 Task: Look for space in Park Ridge, United States from 12th August, 2023 to 16th August, 2023 for 8 adults in price range Rs.10000 to Rs.16000. Place can be private room with 8 bedrooms having 8 beds and 8 bathrooms. Property type can be house, flat, guest house, hotel. Amenities needed are: wifi, TV, free parkinig on premises, gym, breakfast. Booking option can be shelf check-in. Required host language is English.
Action: Mouse moved to (443, 102)
Screenshot: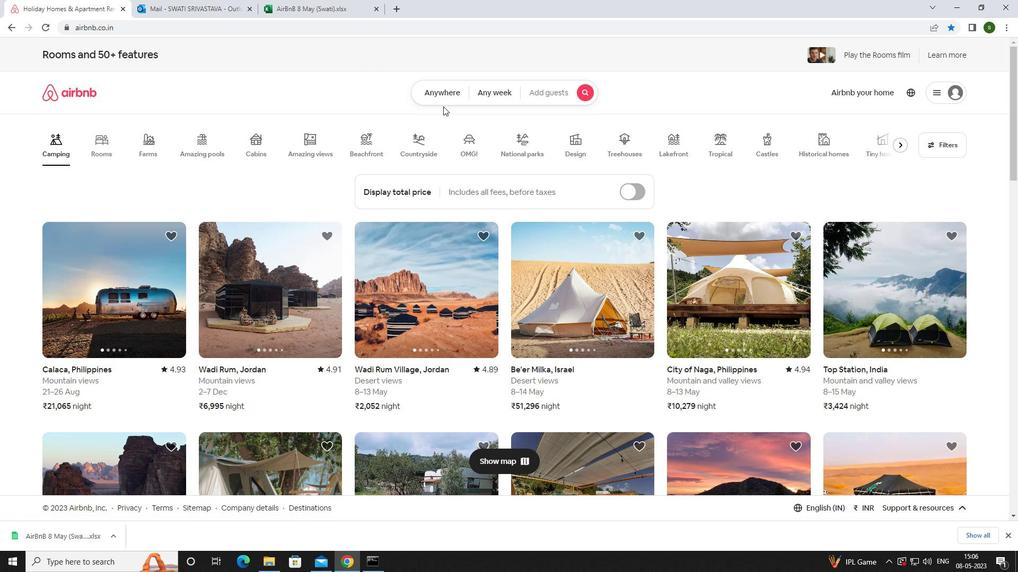 
Action: Mouse pressed left at (443, 102)
Screenshot: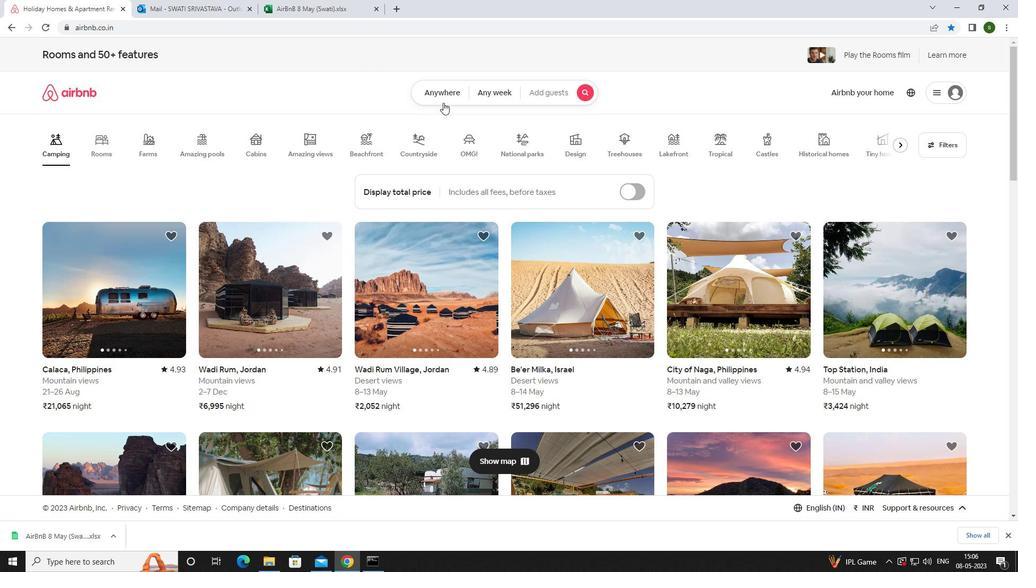
Action: Mouse moved to (373, 131)
Screenshot: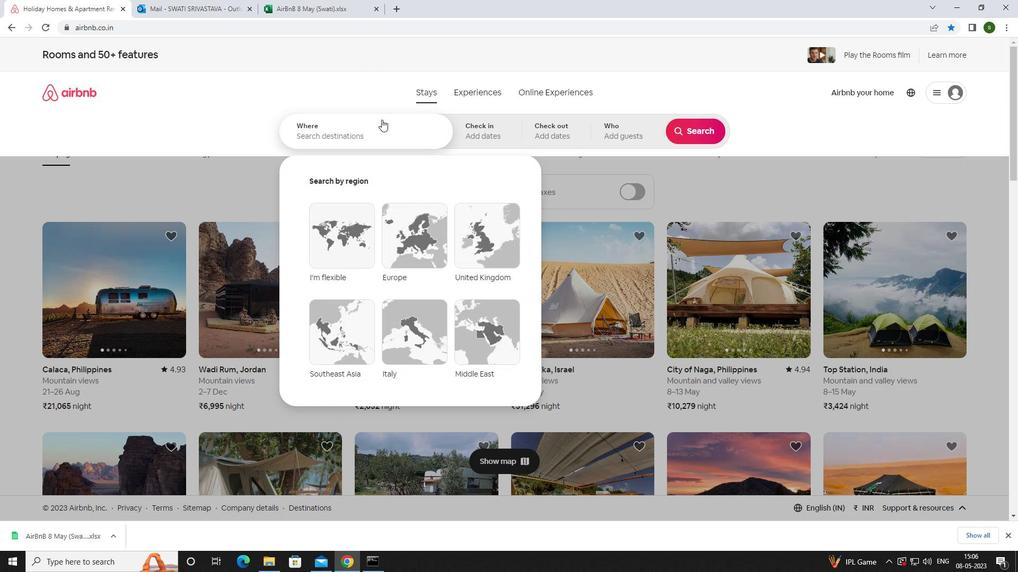 
Action: Mouse pressed left at (373, 131)
Screenshot: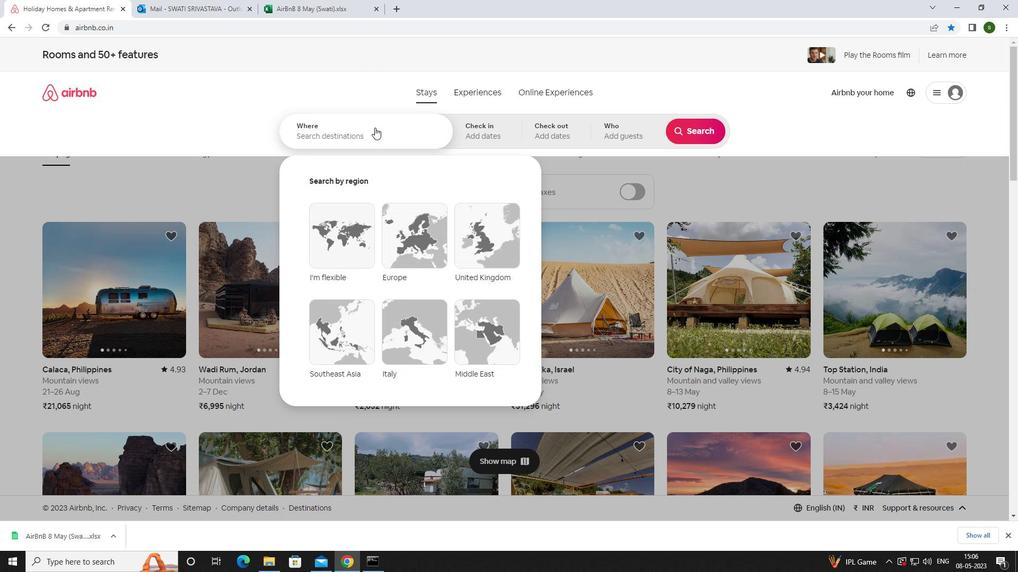 
Action: Key pressed <Key.caps_lock>p<Key.caps_lock>ark<Key.space><Key.caps_lock>r<Key.caps_lock>idge,<Key.space><Key.caps_lock>u<Key.caps_lock>nited<Key.space><Key.caps_lock>s<Key.caps_lock>tates<Key.enter>
Screenshot: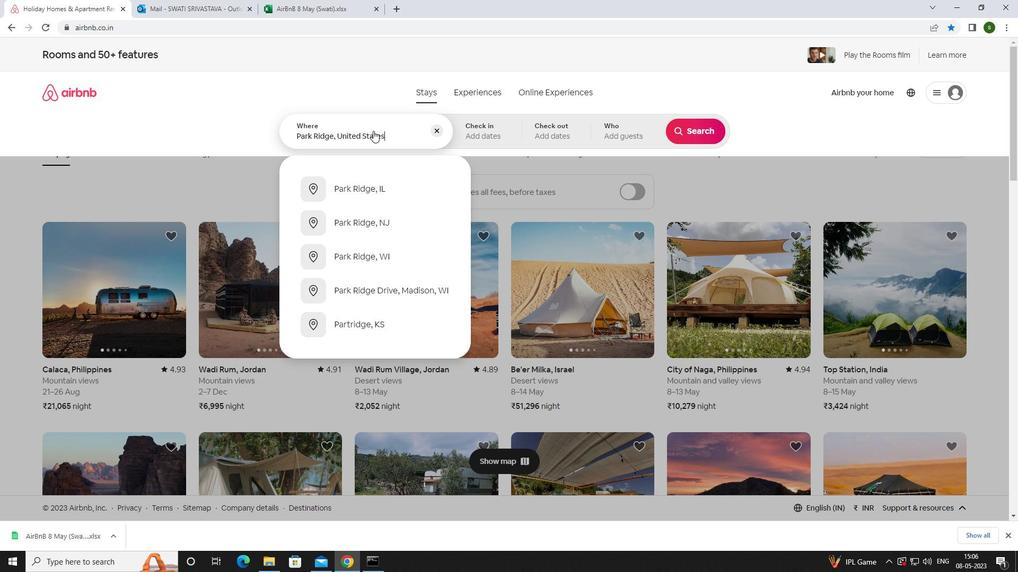 
Action: Mouse moved to (684, 214)
Screenshot: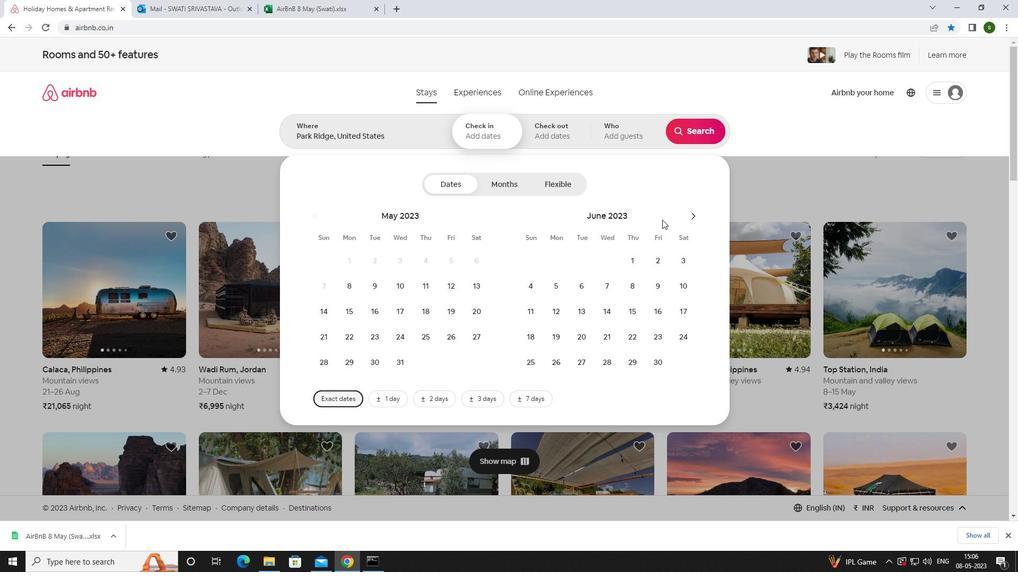 
Action: Mouse pressed left at (684, 214)
Screenshot: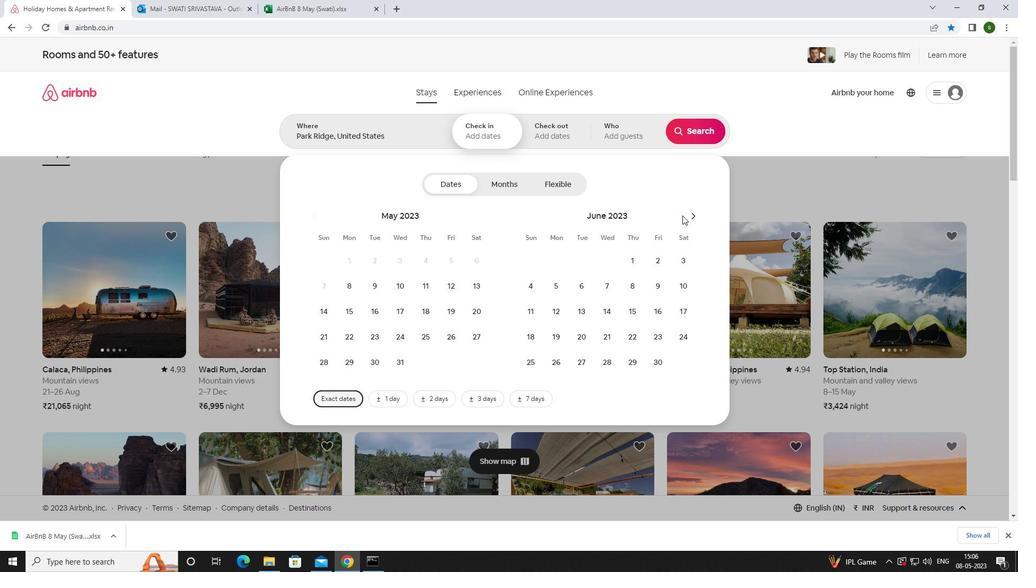 
Action: Mouse moved to (694, 212)
Screenshot: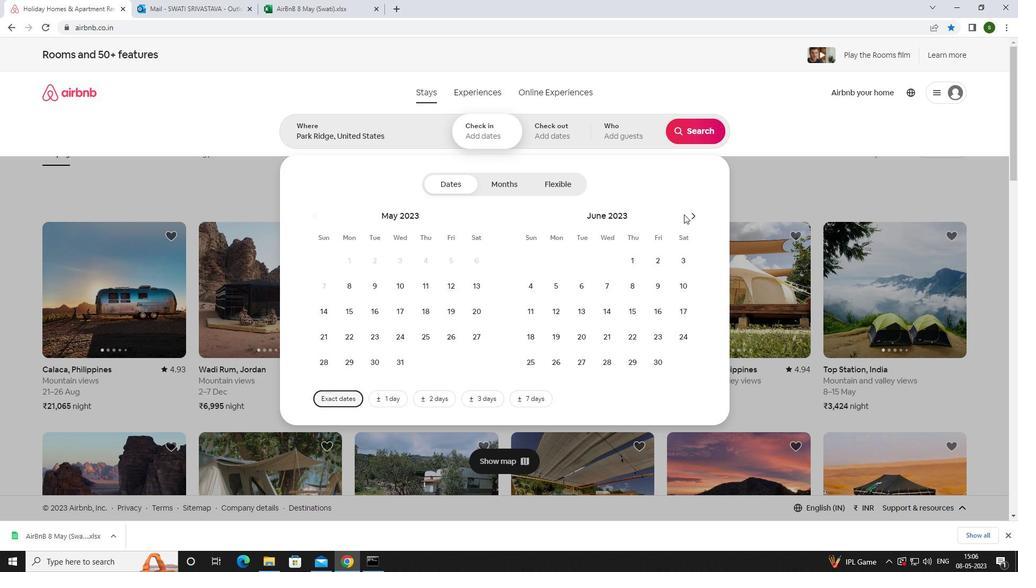 
Action: Mouse pressed left at (694, 212)
Screenshot: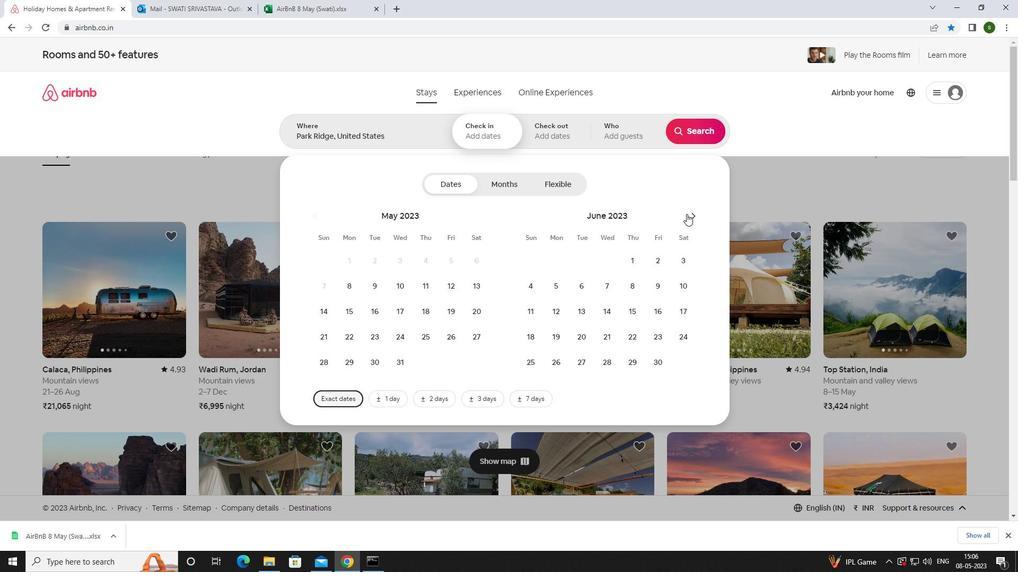 
Action: Mouse pressed left at (694, 212)
Screenshot: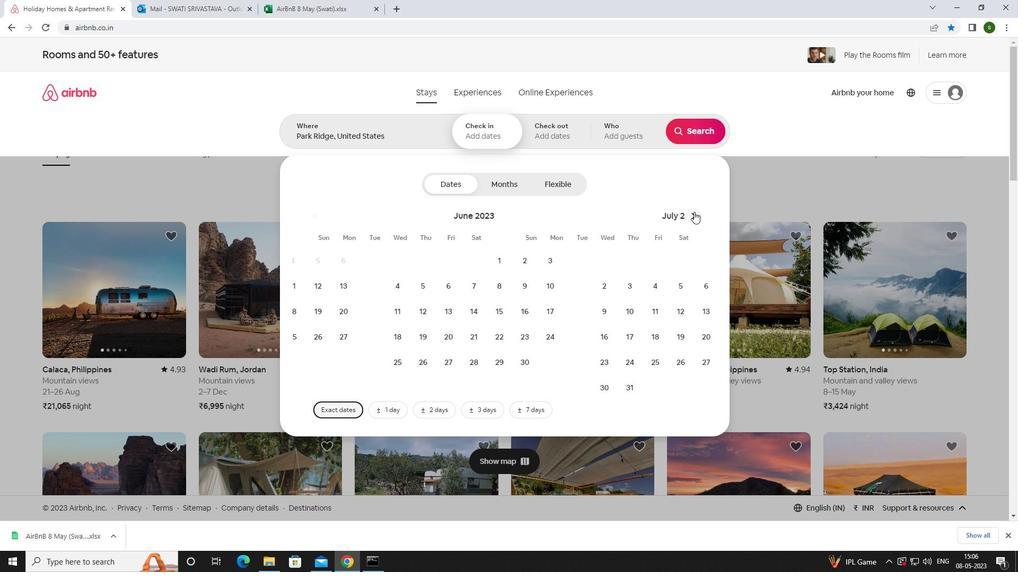 
Action: Mouse moved to (684, 283)
Screenshot: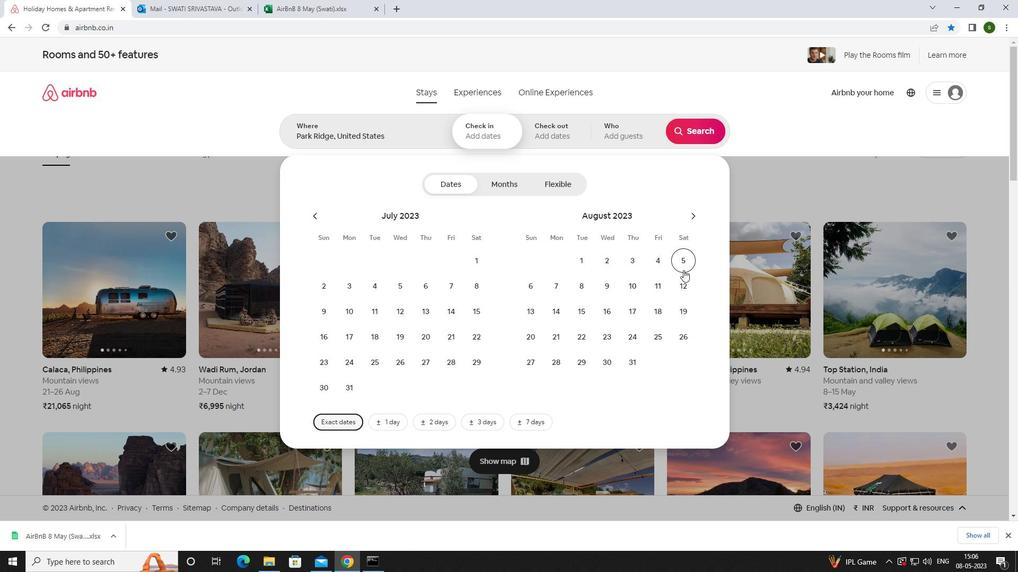 
Action: Mouse pressed left at (684, 283)
Screenshot: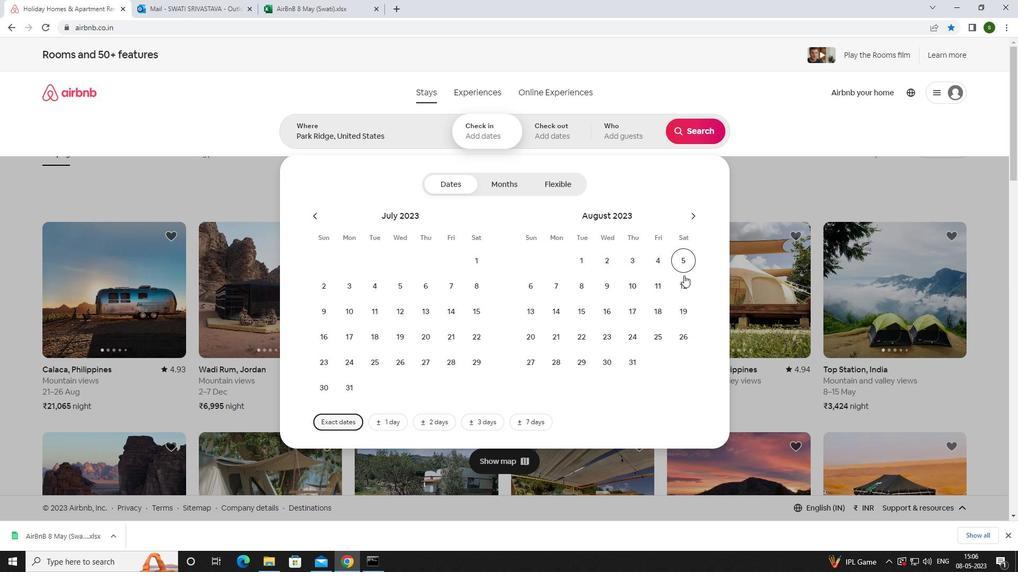 
Action: Mouse moved to (607, 311)
Screenshot: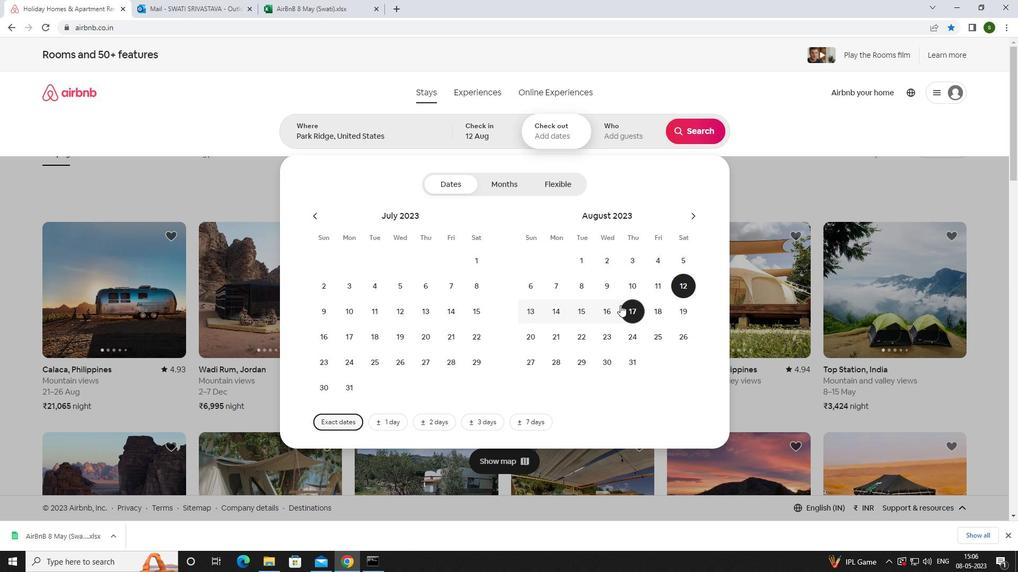 
Action: Mouse pressed left at (607, 311)
Screenshot: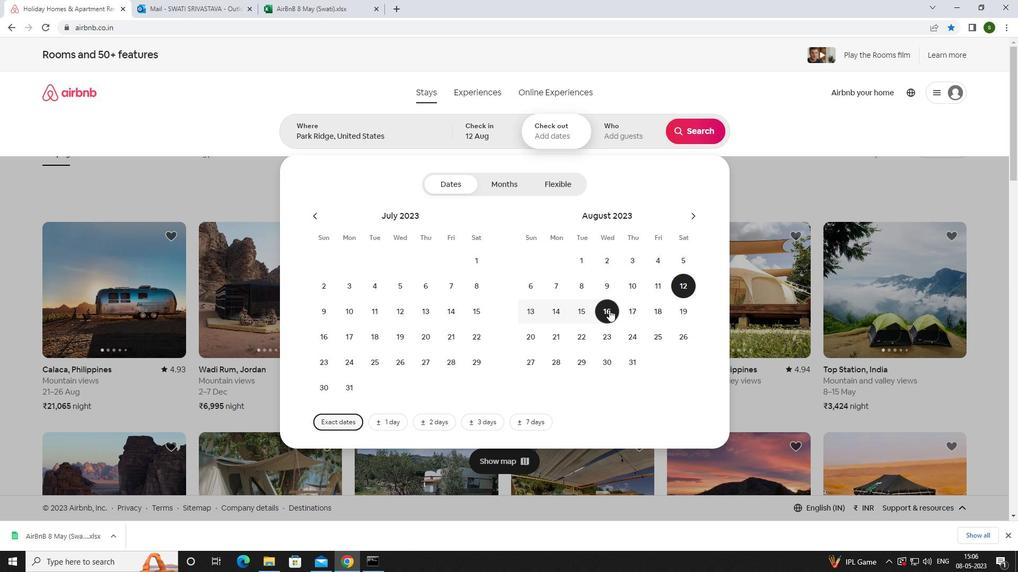 
Action: Mouse moved to (619, 129)
Screenshot: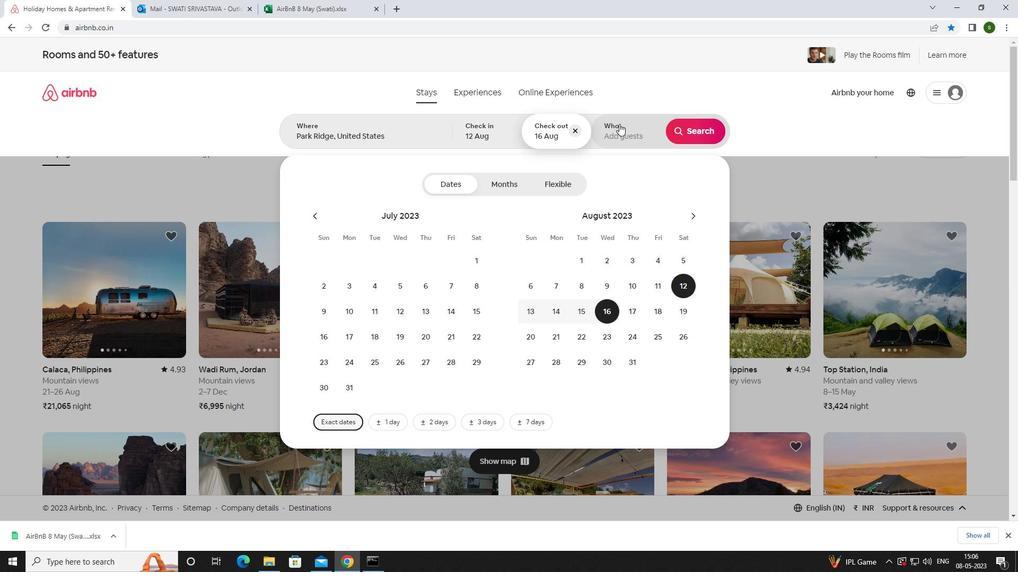 
Action: Mouse pressed left at (619, 129)
Screenshot: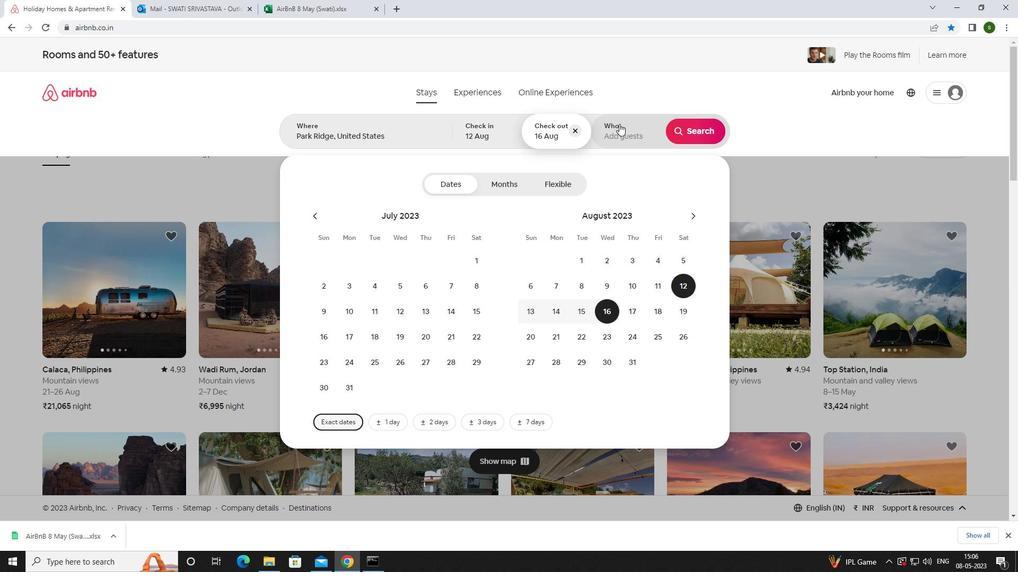 
Action: Mouse moved to (700, 186)
Screenshot: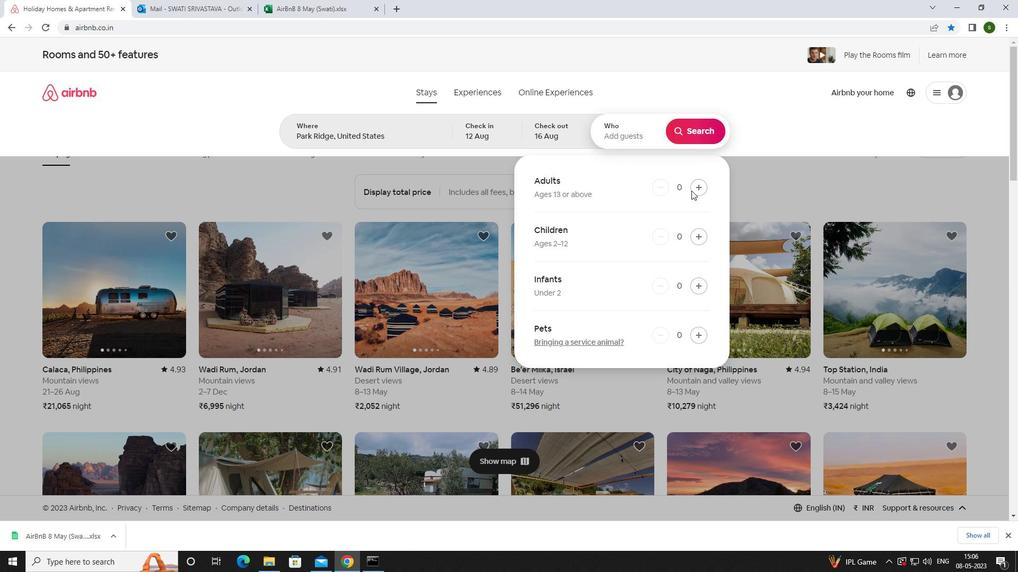 
Action: Mouse pressed left at (700, 186)
Screenshot: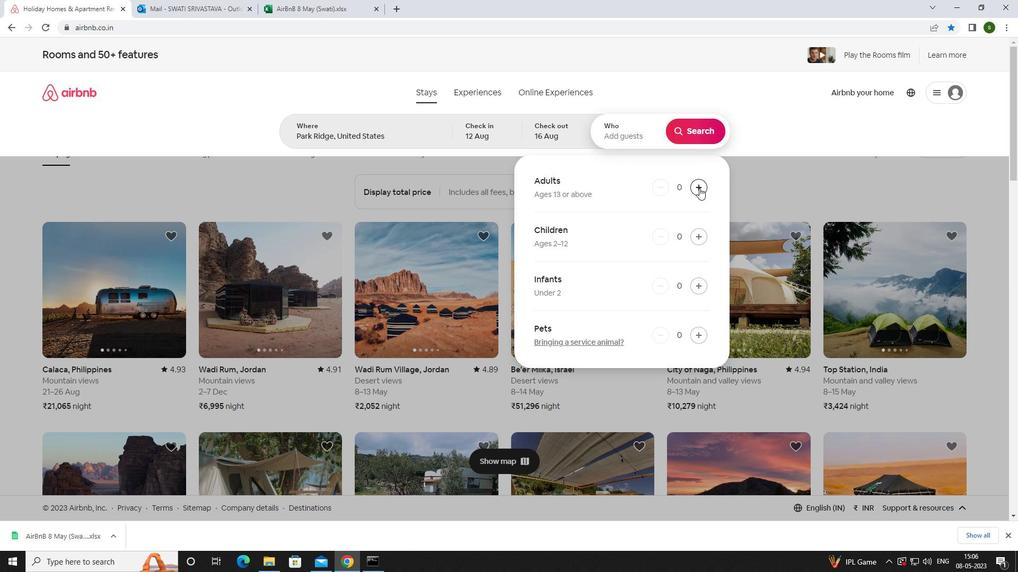 
Action: Mouse pressed left at (700, 186)
Screenshot: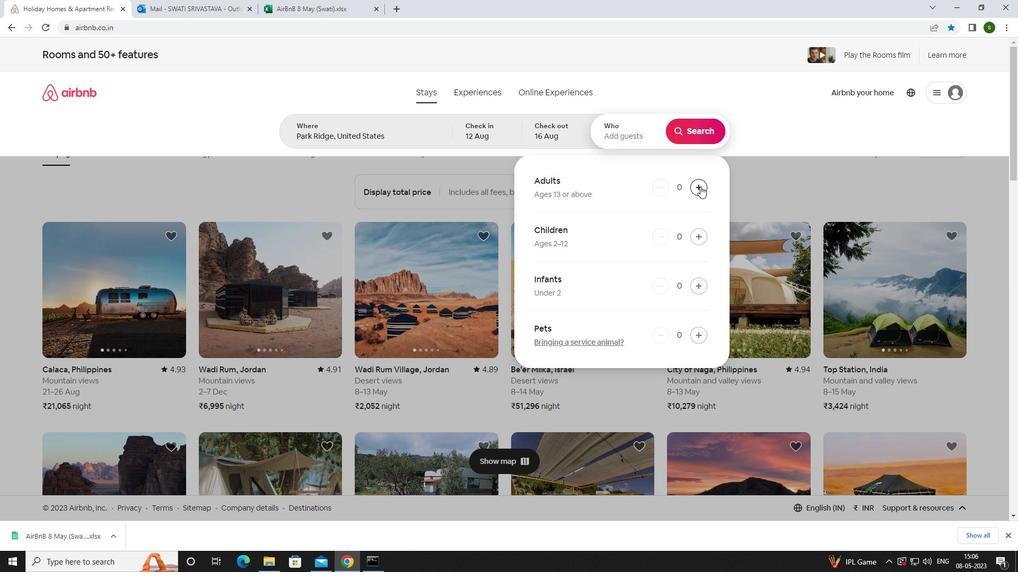 
Action: Mouse pressed left at (700, 186)
Screenshot: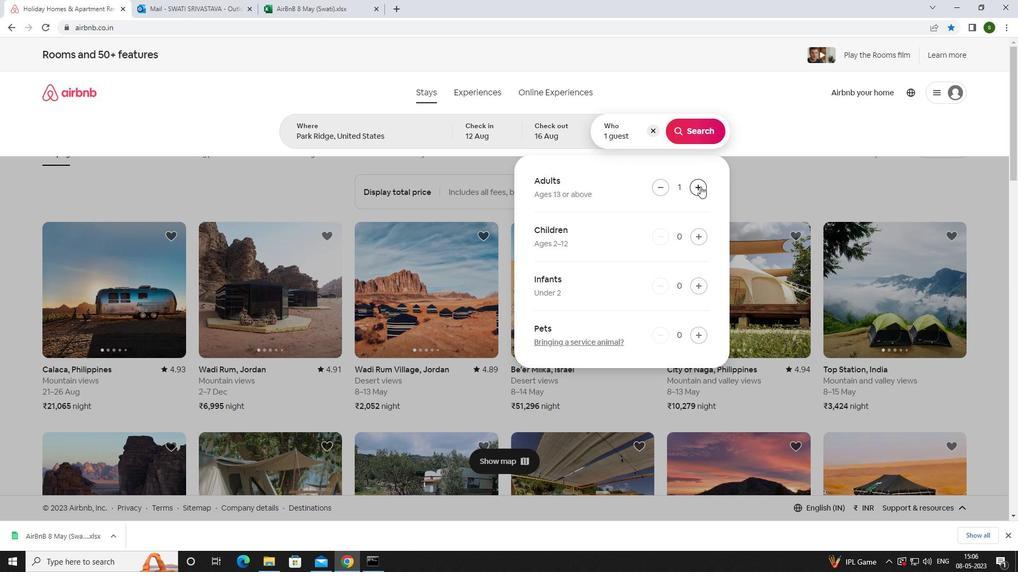 
Action: Mouse pressed left at (700, 186)
Screenshot: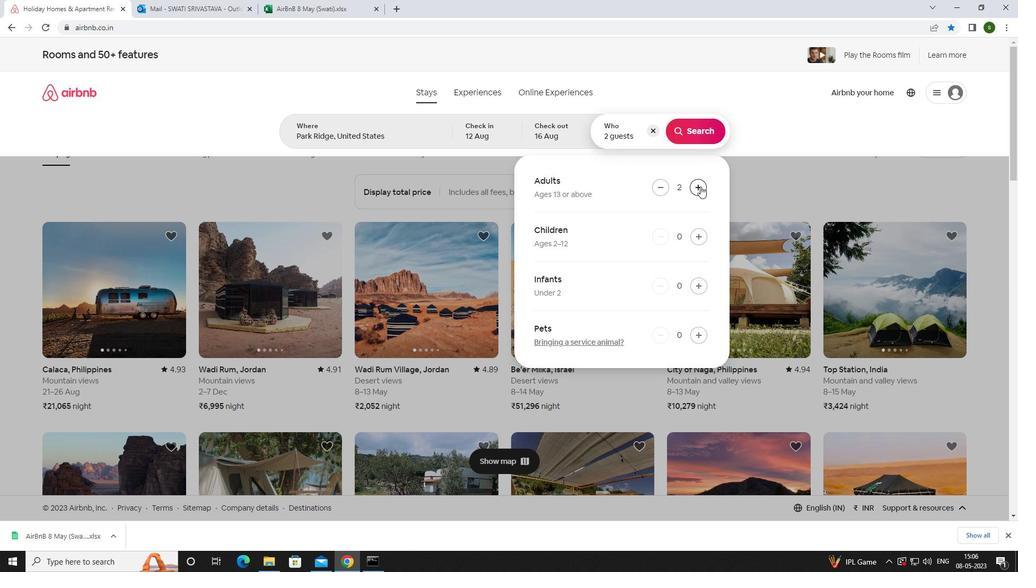 
Action: Mouse pressed left at (700, 186)
Screenshot: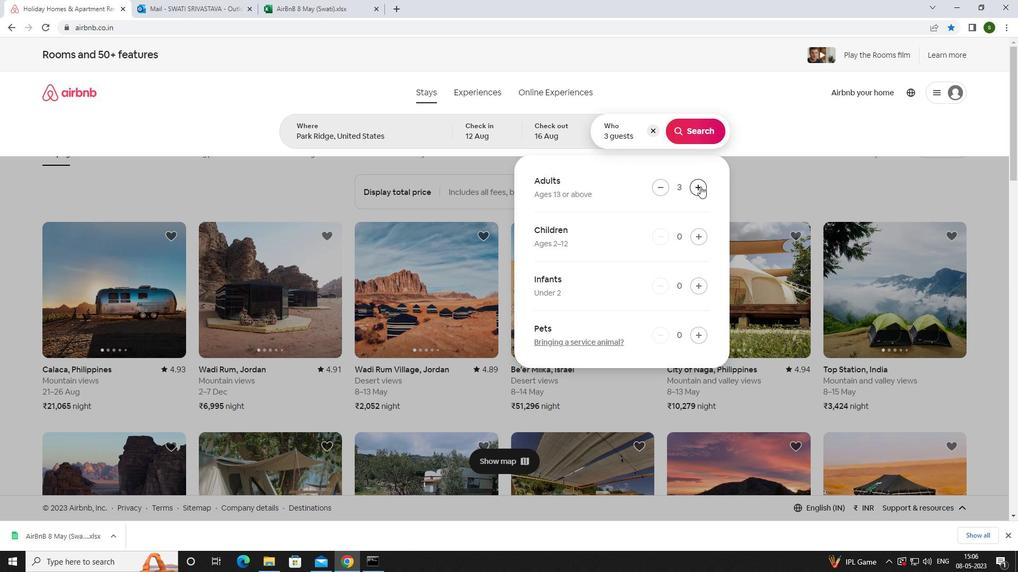 
Action: Mouse pressed left at (700, 186)
Screenshot: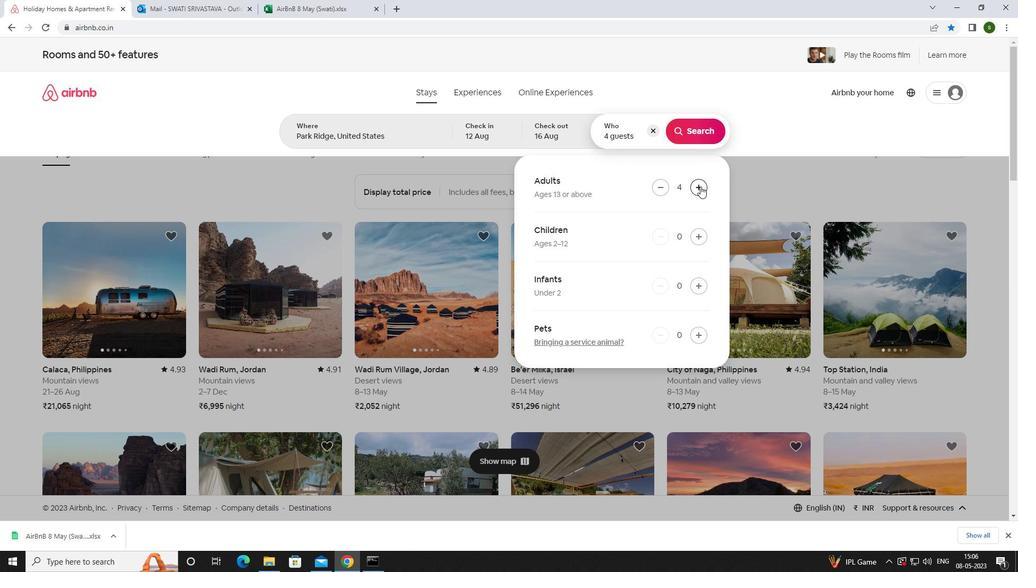 
Action: Mouse pressed left at (700, 186)
Screenshot: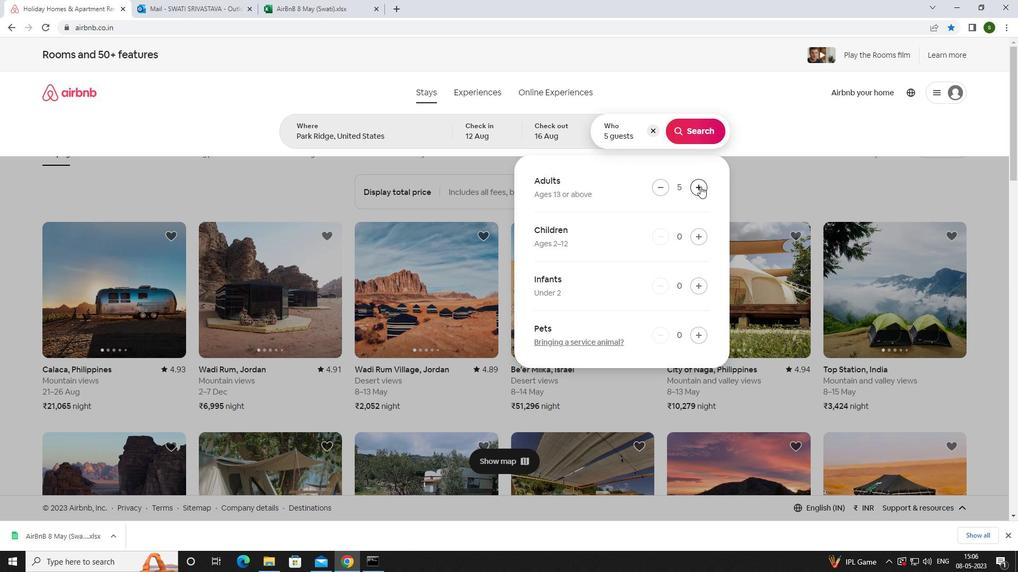 
Action: Mouse pressed left at (700, 186)
Screenshot: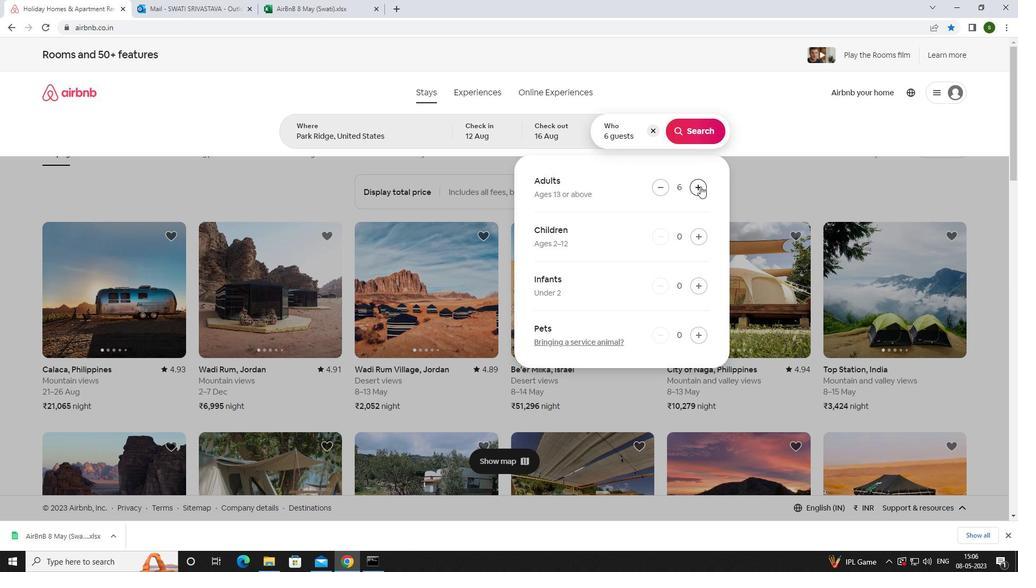 
Action: Mouse moved to (702, 131)
Screenshot: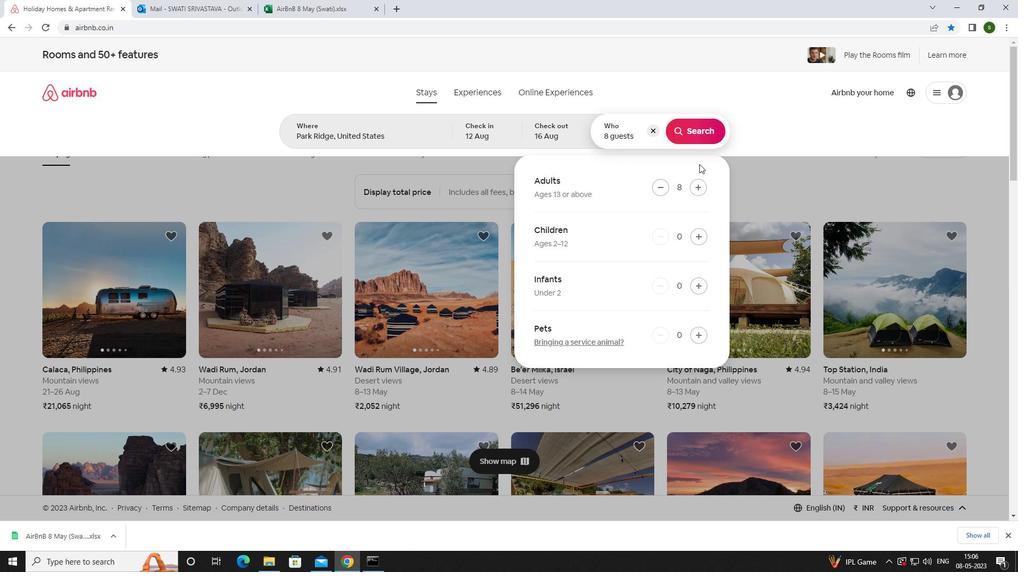 
Action: Mouse pressed left at (702, 131)
Screenshot: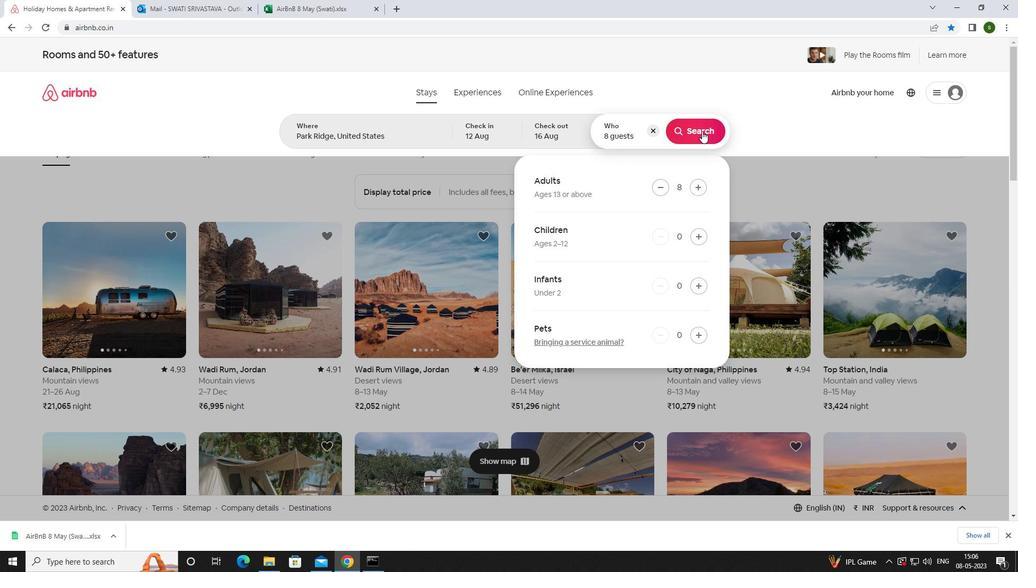 
Action: Mouse moved to (981, 96)
Screenshot: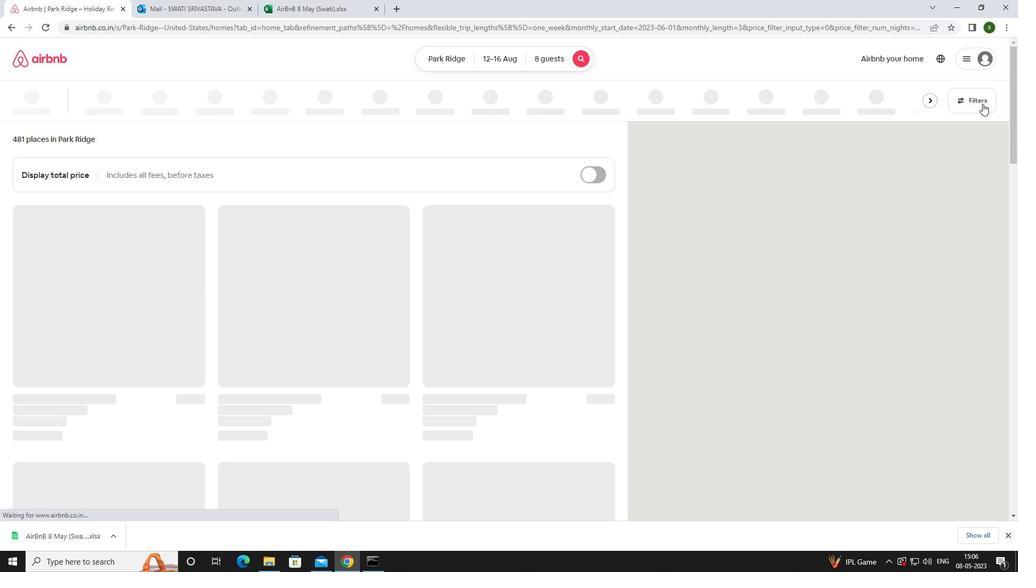 
Action: Mouse pressed left at (981, 96)
Screenshot: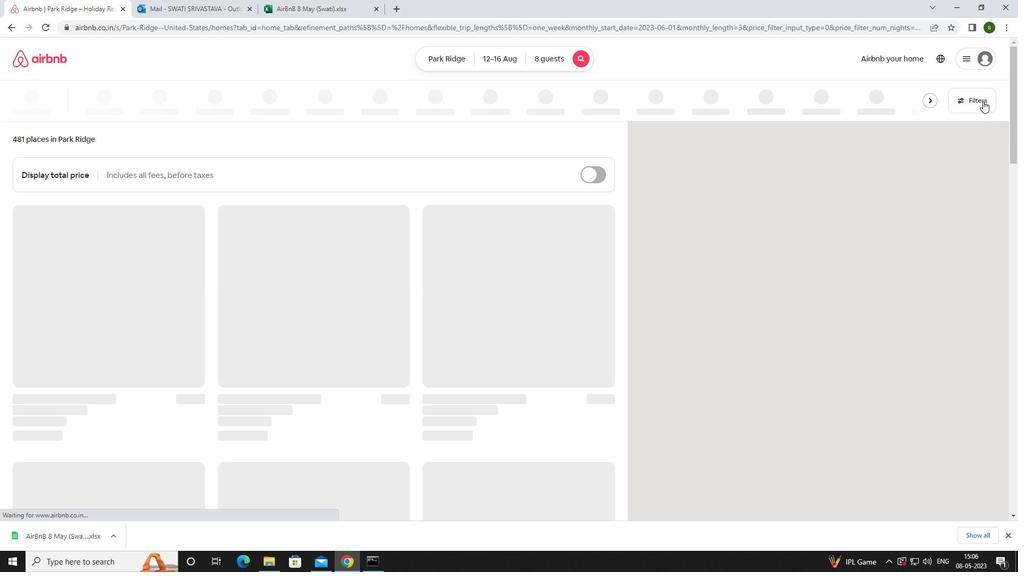 
Action: Mouse moved to (438, 364)
Screenshot: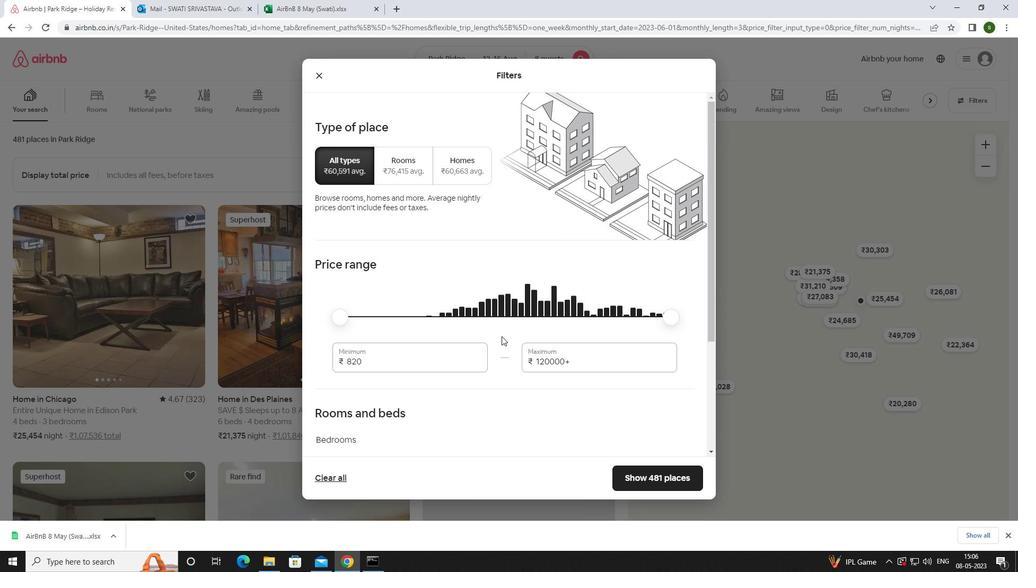 
Action: Mouse pressed left at (438, 364)
Screenshot: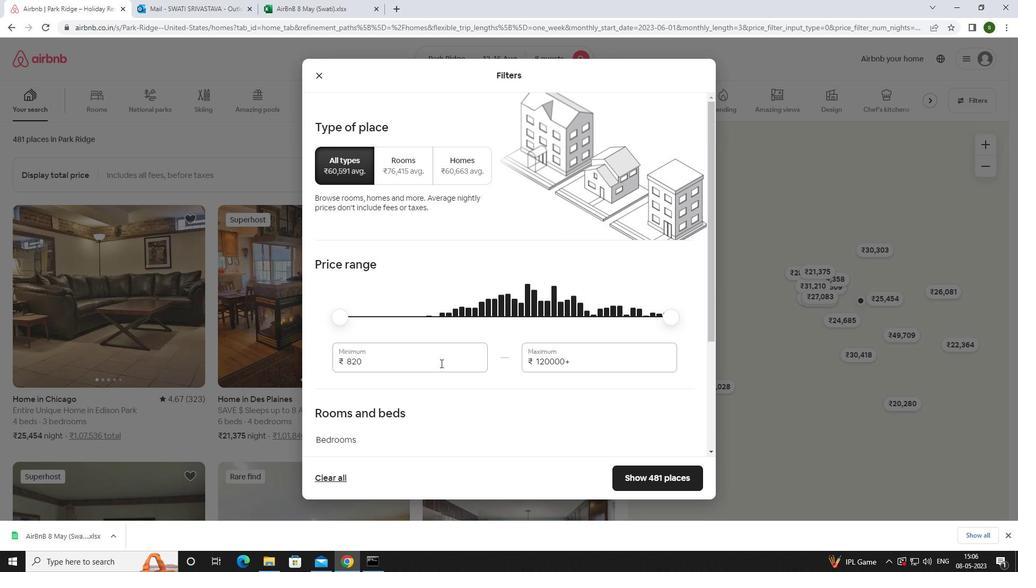 
Action: Mouse moved to (437, 364)
Screenshot: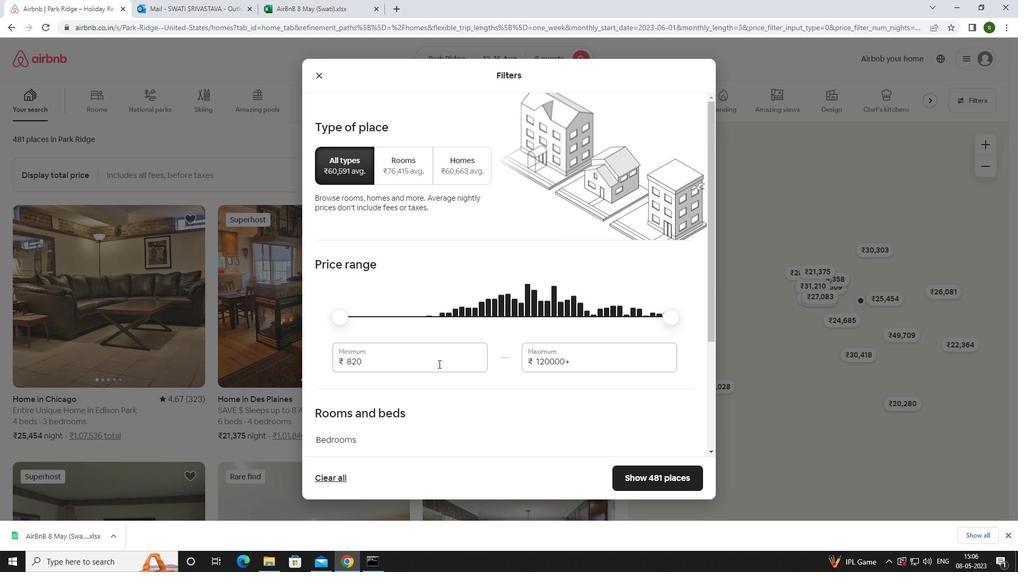 
Action: Key pressed <Key.backspace><Key.backspace><Key.backspace><Key.backspace>10000
Screenshot: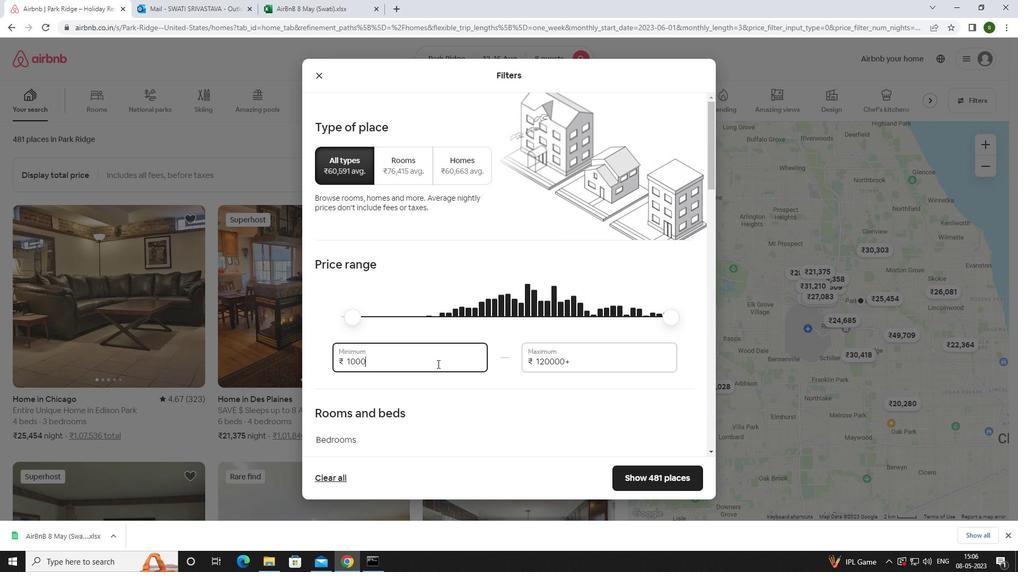 
Action: Mouse moved to (578, 359)
Screenshot: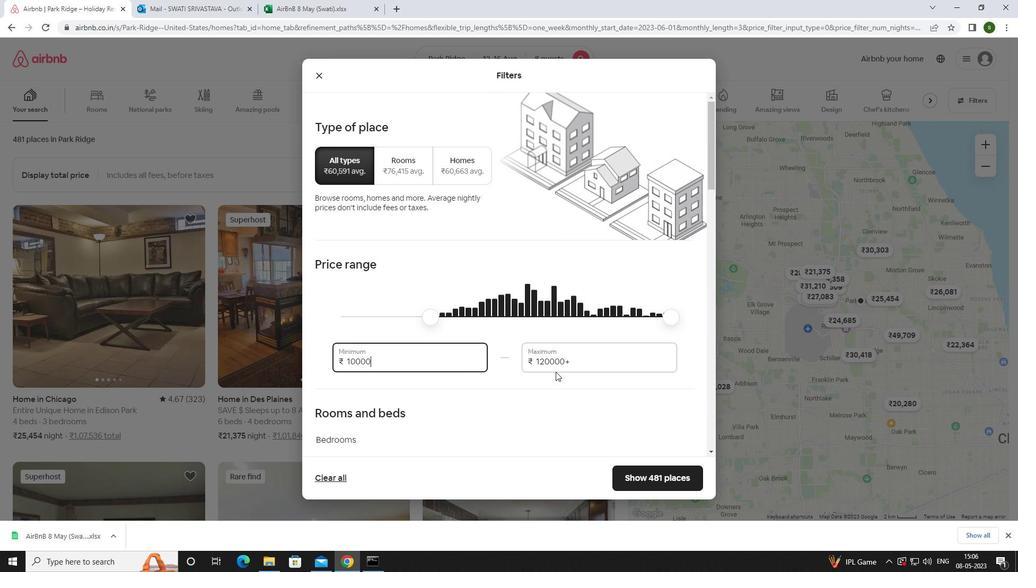 
Action: Mouse pressed left at (578, 359)
Screenshot: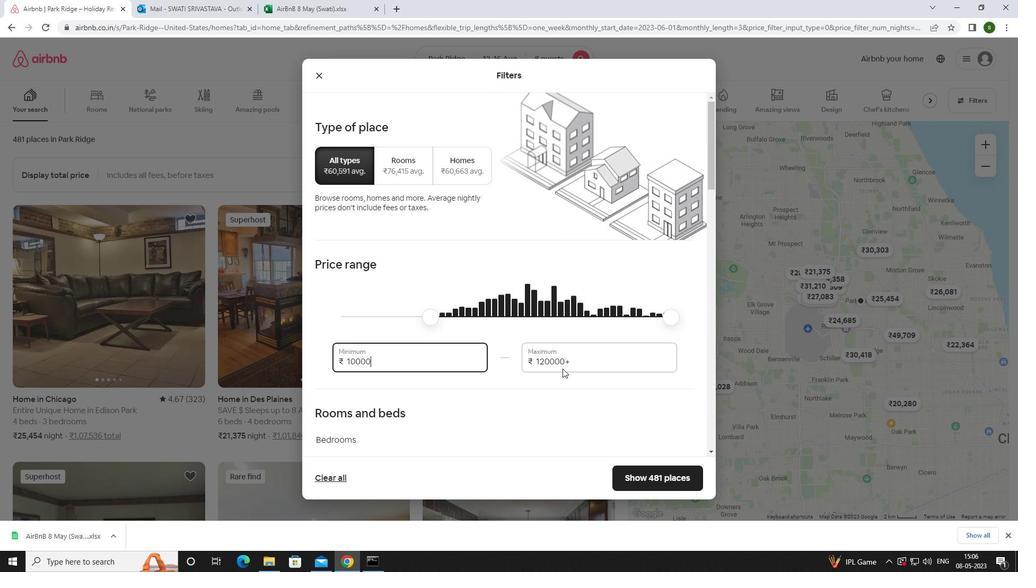 
Action: Key pressed <Key.backspace><Key.backspace><Key.backspace><Key.backspace><Key.backspace><Key.backspace><Key.backspace><Key.backspace><Key.backspace><Key.backspace><Key.backspace><Key.backspace>16000
Screenshot: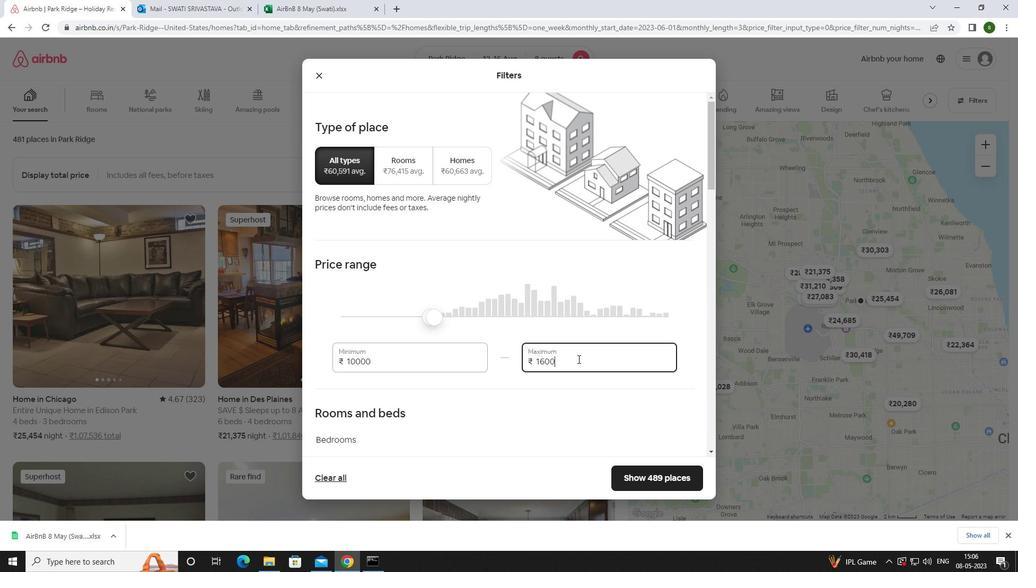 
Action: Mouse moved to (467, 343)
Screenshot: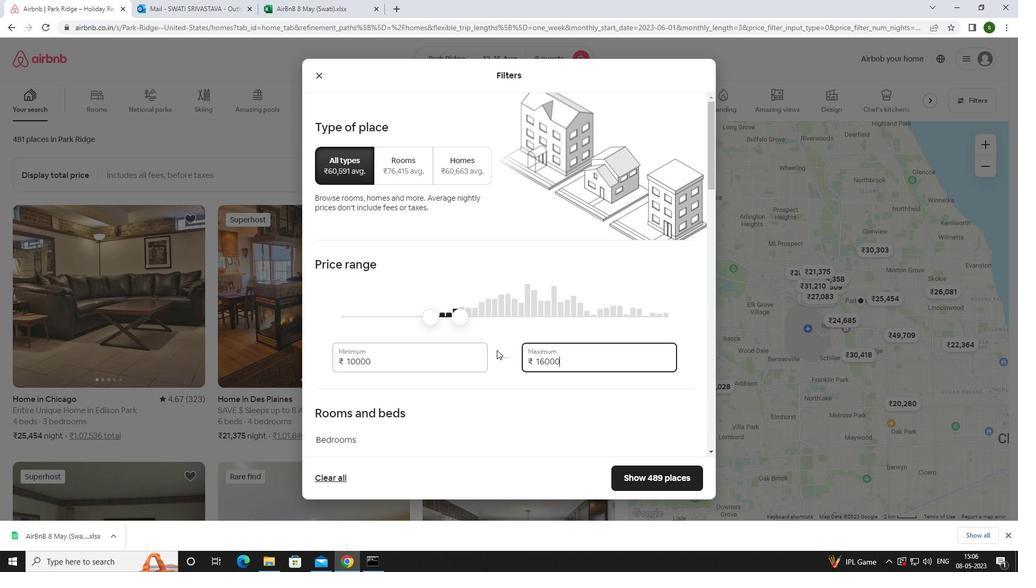 
Action: Mouse scrolled (467, 343) with delta (0, 0)
Screenshot: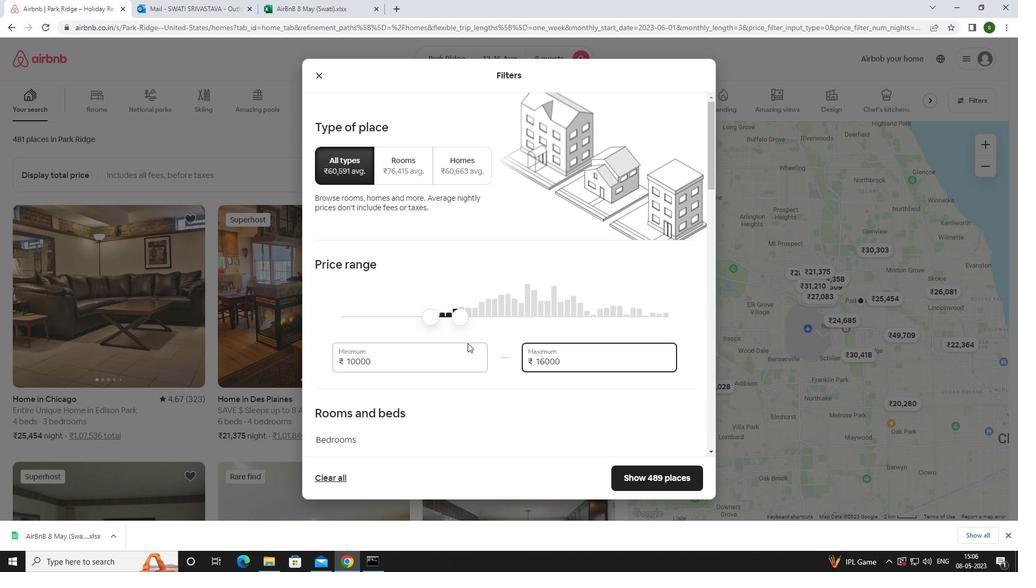
Action: Mouse scrolled (467, 343) with delta (0, 0)
Screenshot: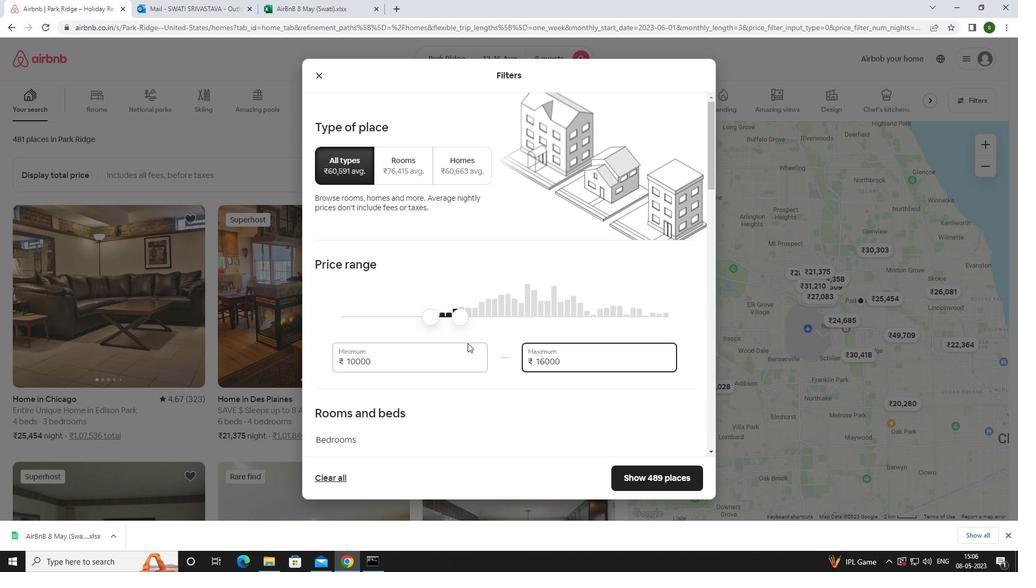 
Action: Mouse scrolled (467, 343) with delta (0, 0)
Screenshot: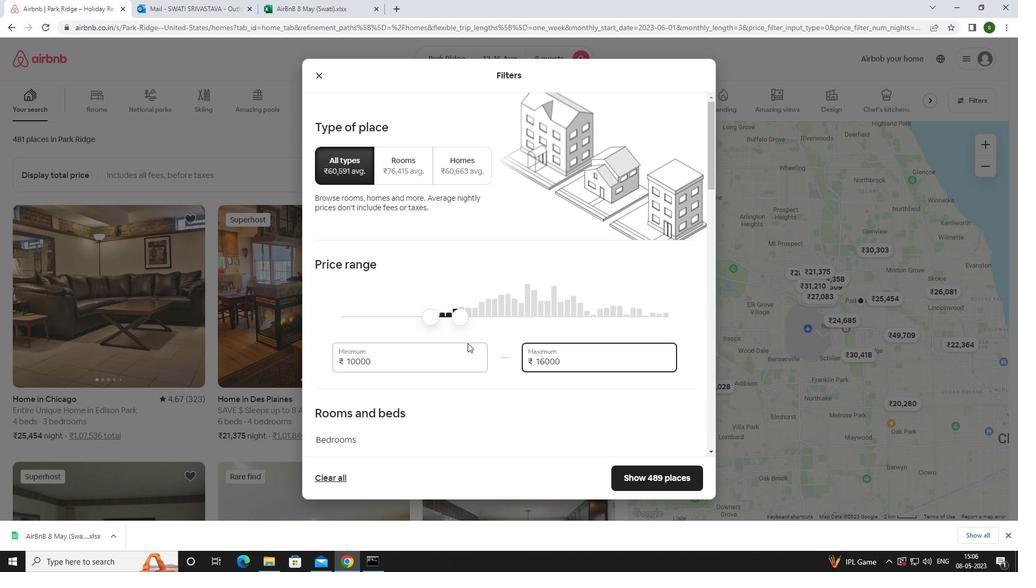 
Action: Mouse scrolled (467, 343) with delta (0, 0)
Screenshot: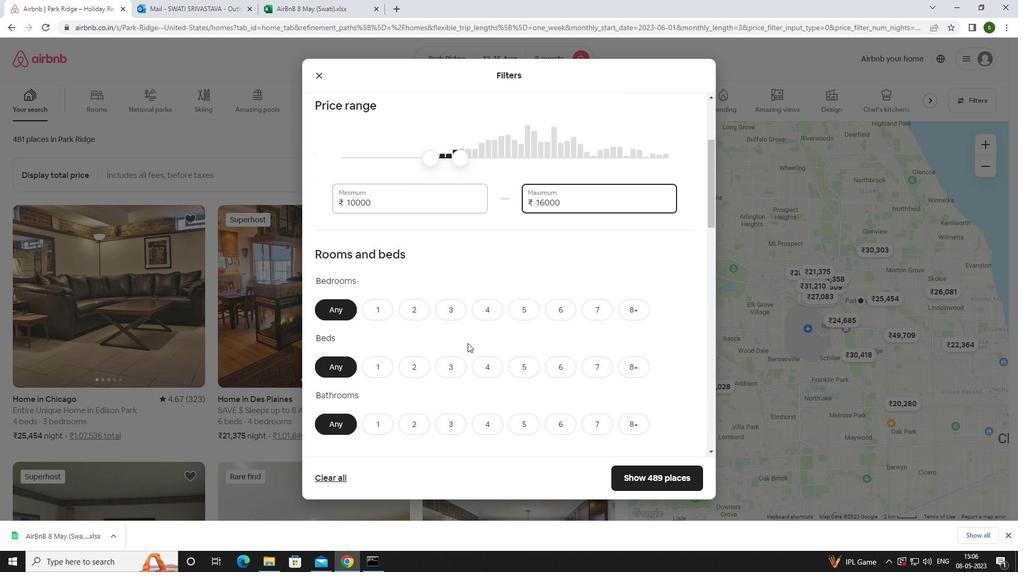 
Action: Mouse scrolled (467, 343) with delta (0, 0)
Screenshot: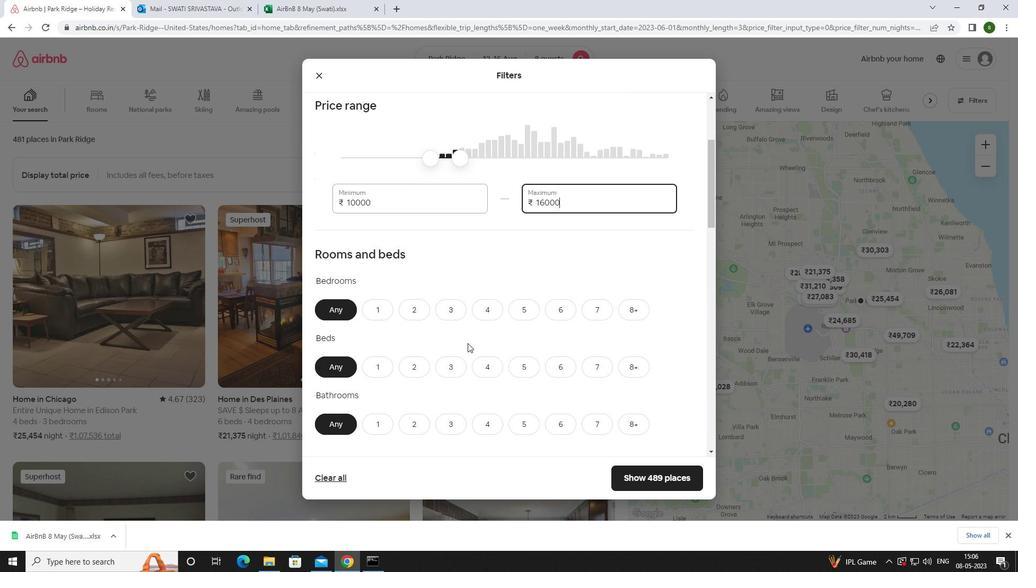
Action: Mouse moved to (637, 205)
Screenshot: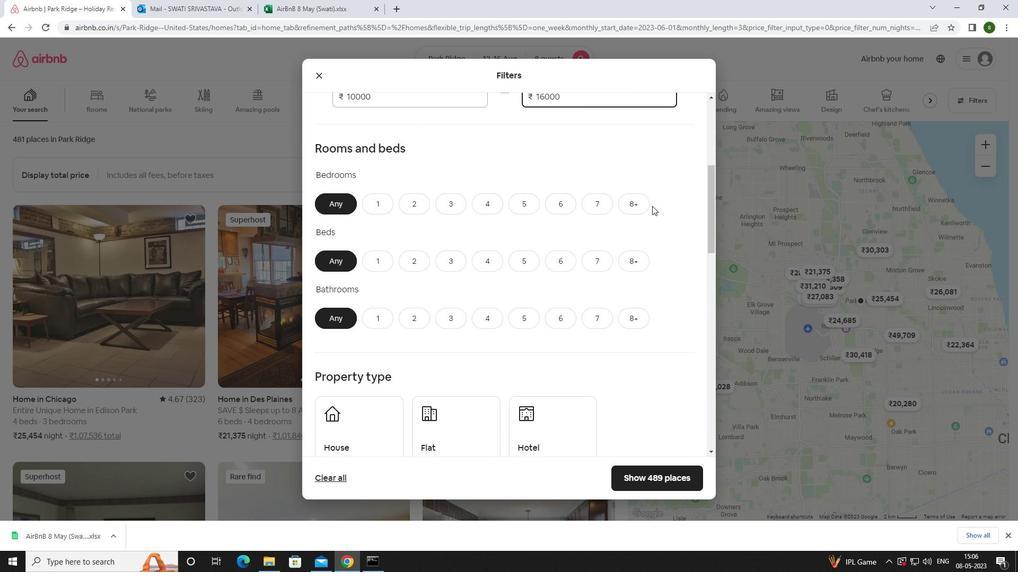 
Action: Mouse pressed left at (637, 205)
Screenshot: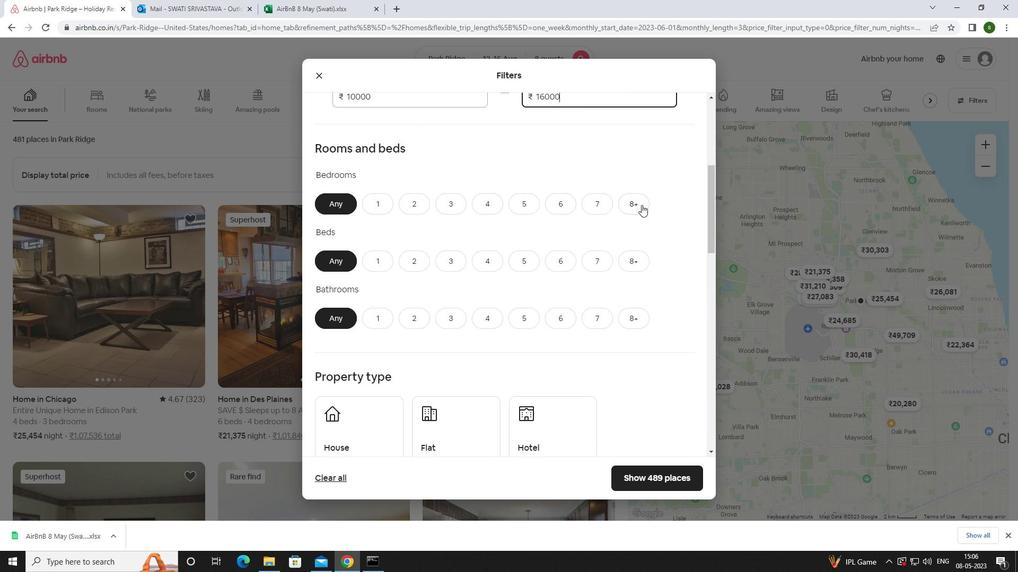 
Action: Mouse moved to (632, 260)
Screenshot: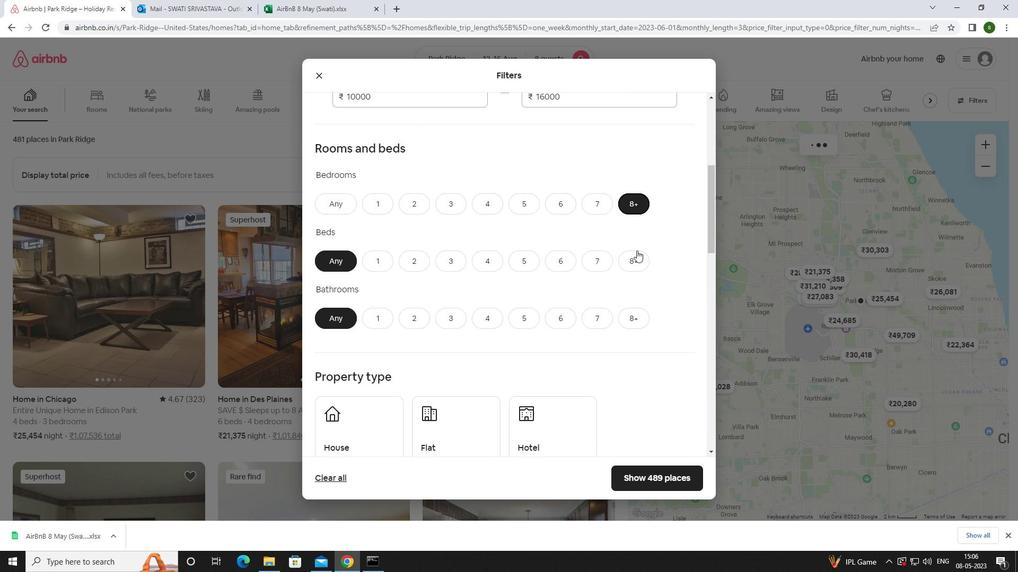
Action: Mouse pressed left at (632, 260)
Screenshot: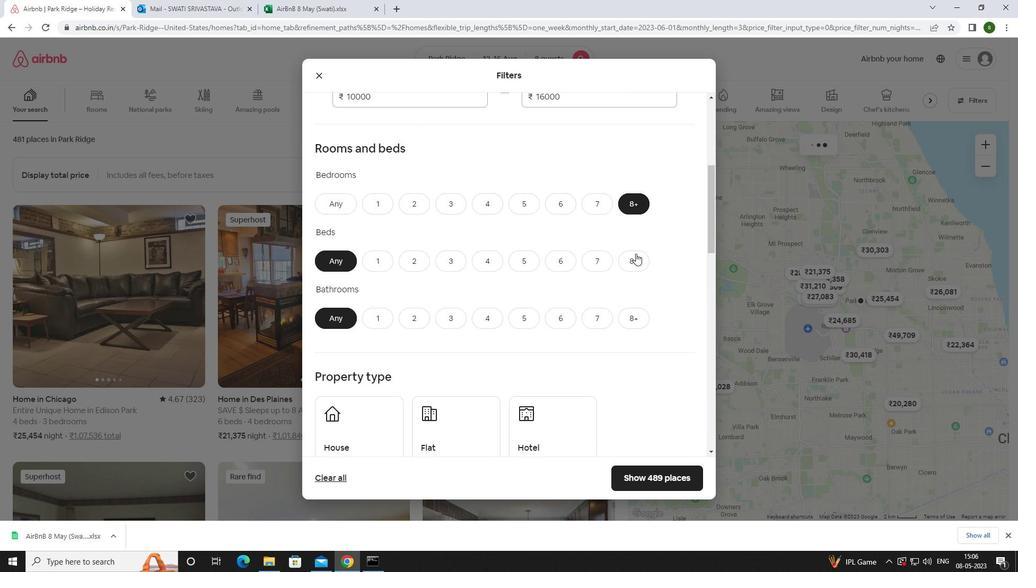 
Action: Mouse moved to (637, 321)
Screenshot: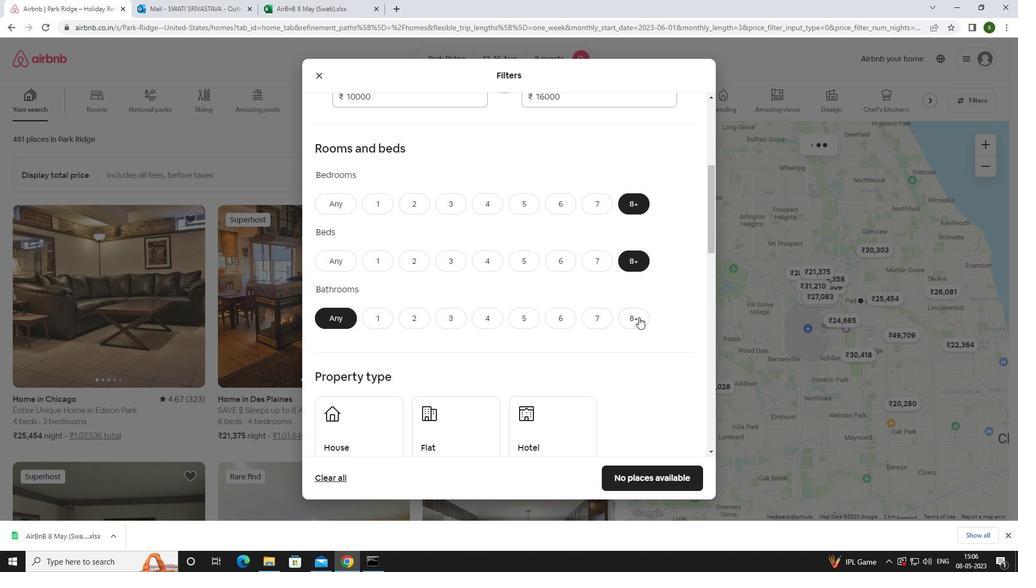 
Action: Mouse pressed left at (637, 321)
Screenshot: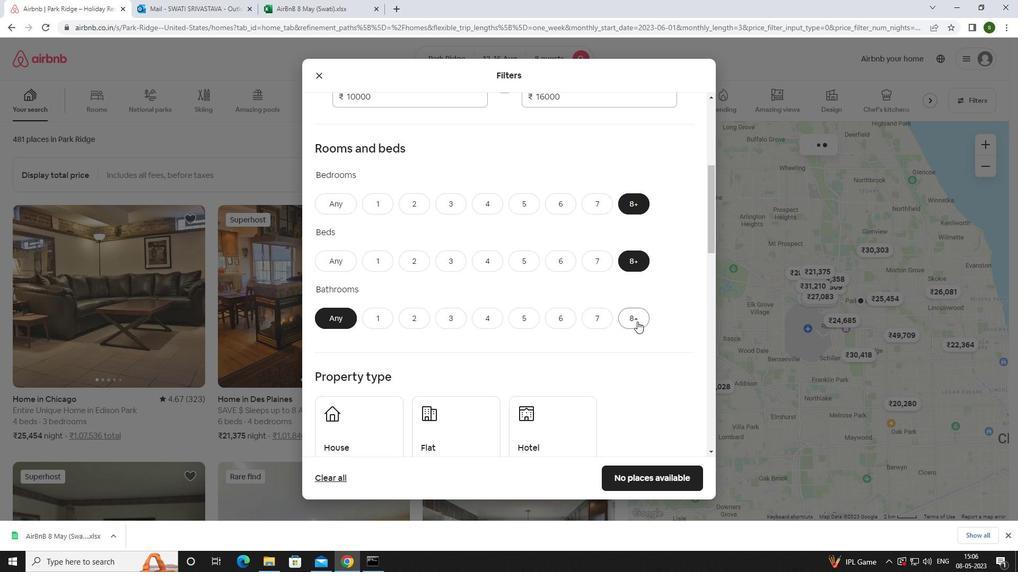 
Action: Mouse moved to (515, 279)
Screenshot: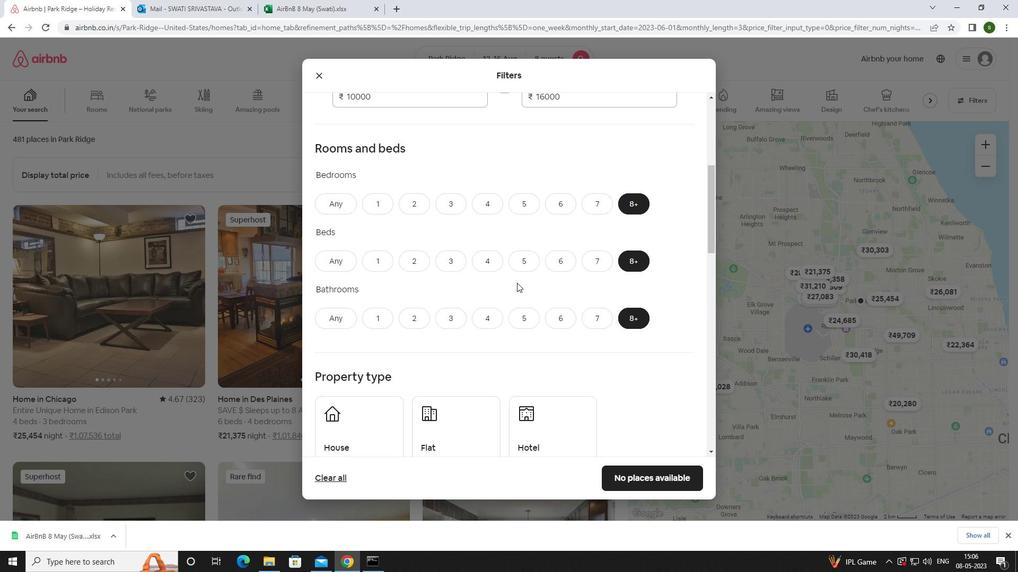 
Action: Mouse scrolled (515, 278) with delta (0, 0)
Screenshot: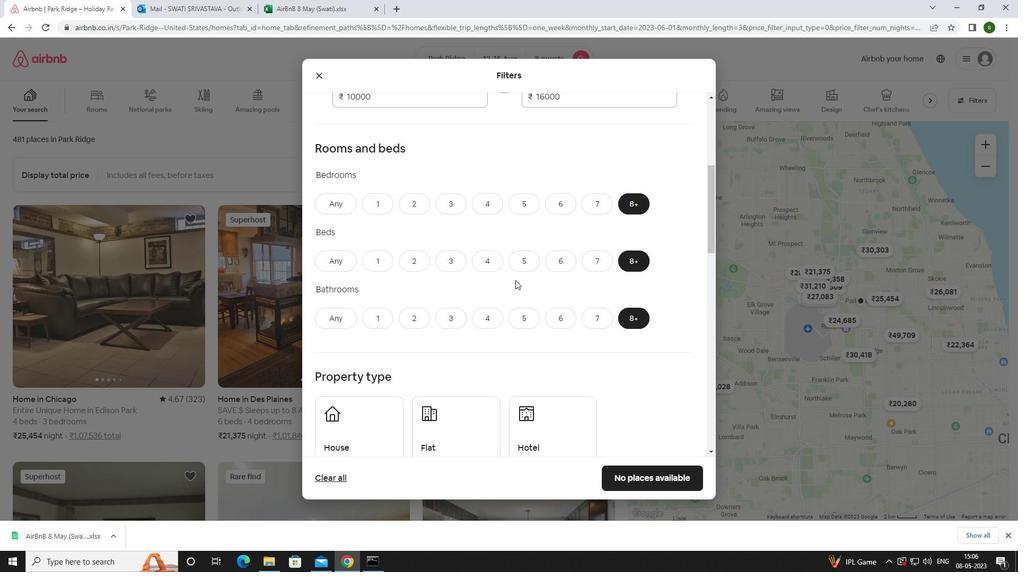 
Action: Mouse scrolled (515, 278) with delta (0, 0)
Screenshot: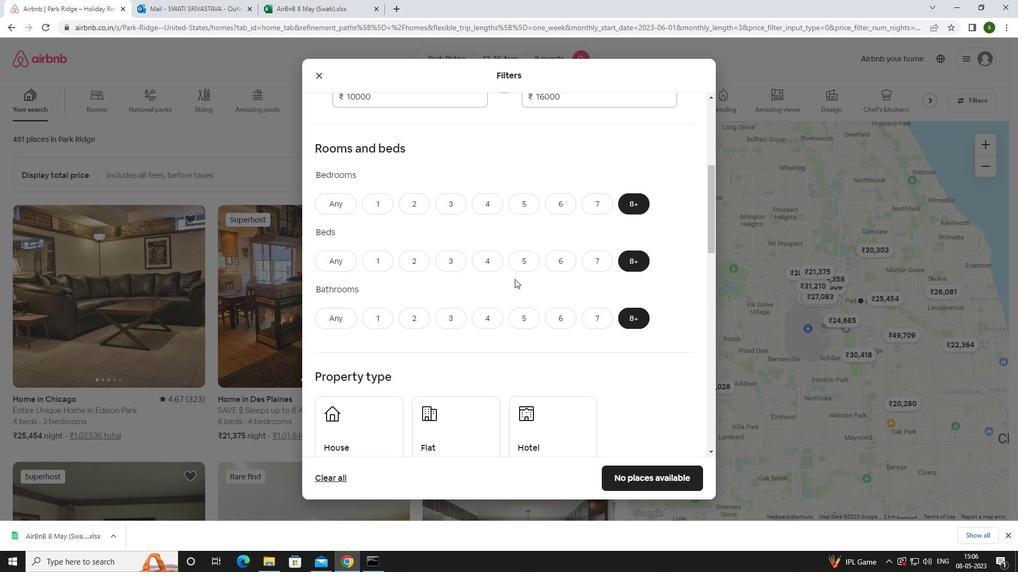 
Action: Mouse moved to (351, 318)
Screenshot: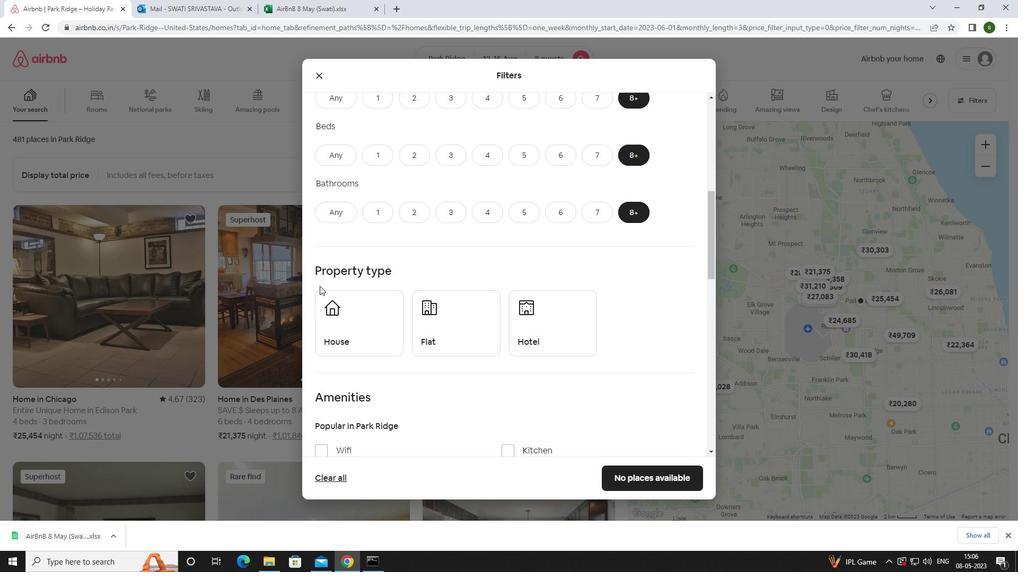 
Action: Mouse pressed left at (351, 318)
Screenshot: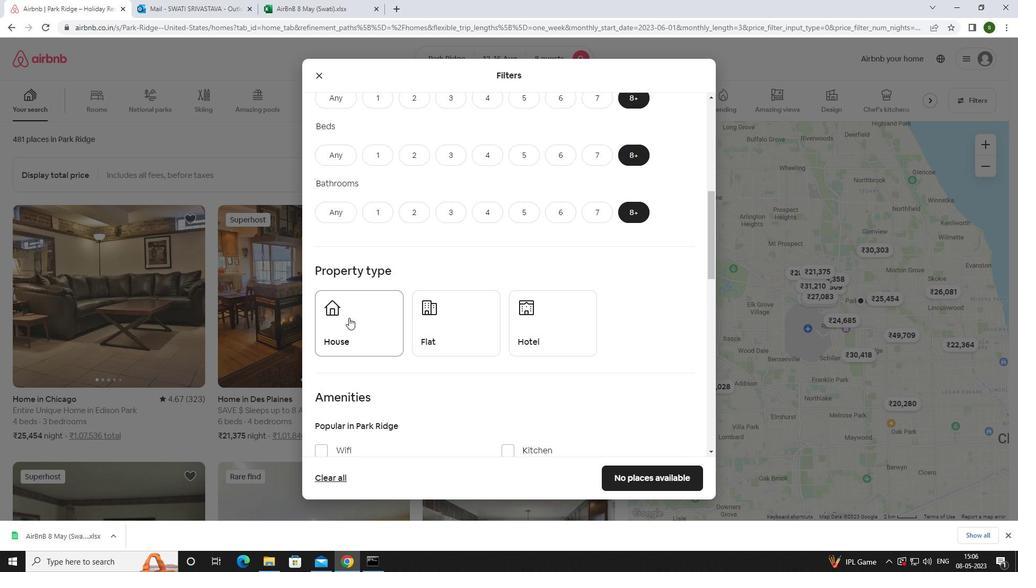 
Action: Mouse moved to (451, 327)
Screenshot: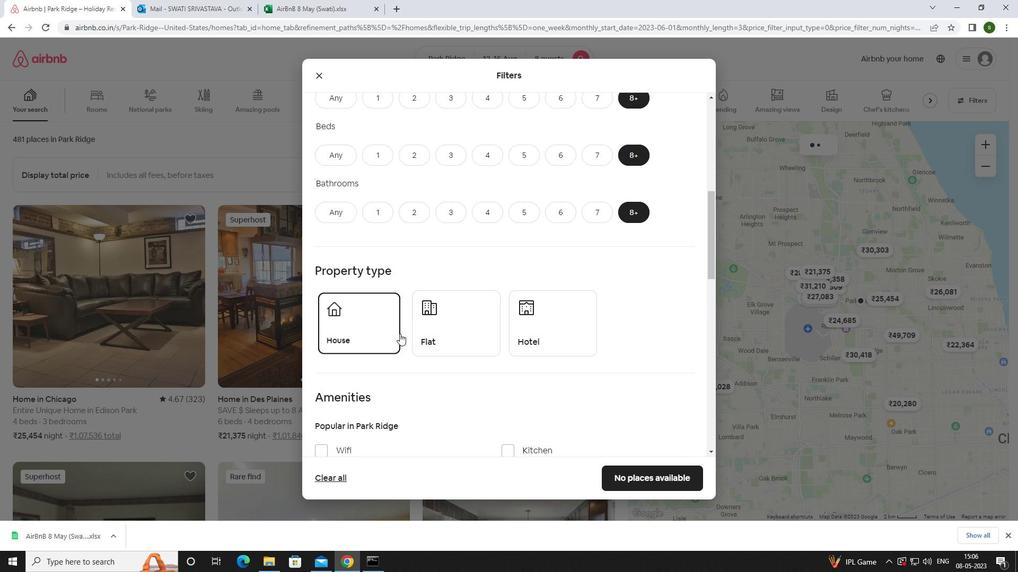 
Action: Mouse pressed left at (451, 327)
Screenshot: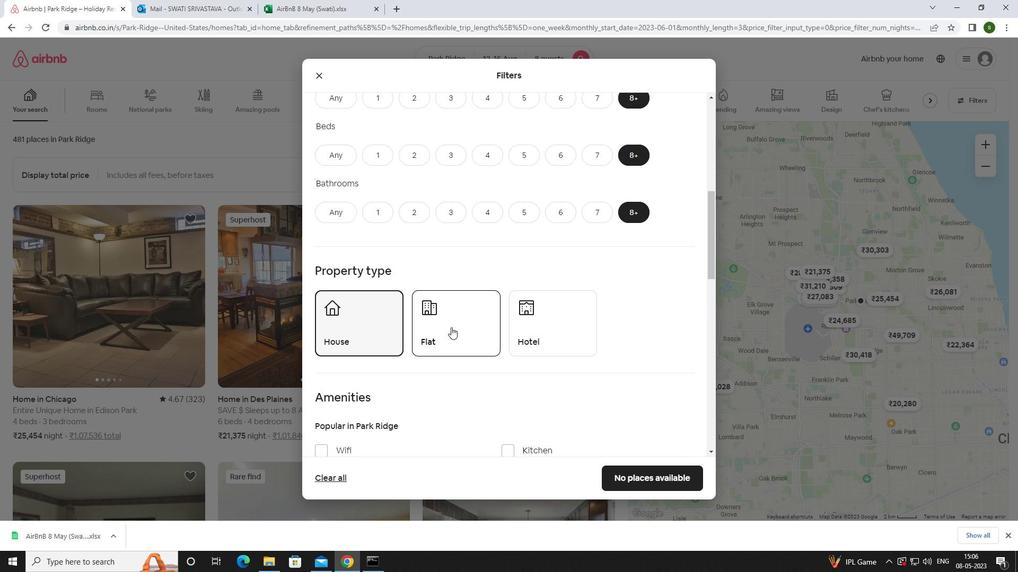 
Action: Mouse moved to (532, 317)
Screenshot: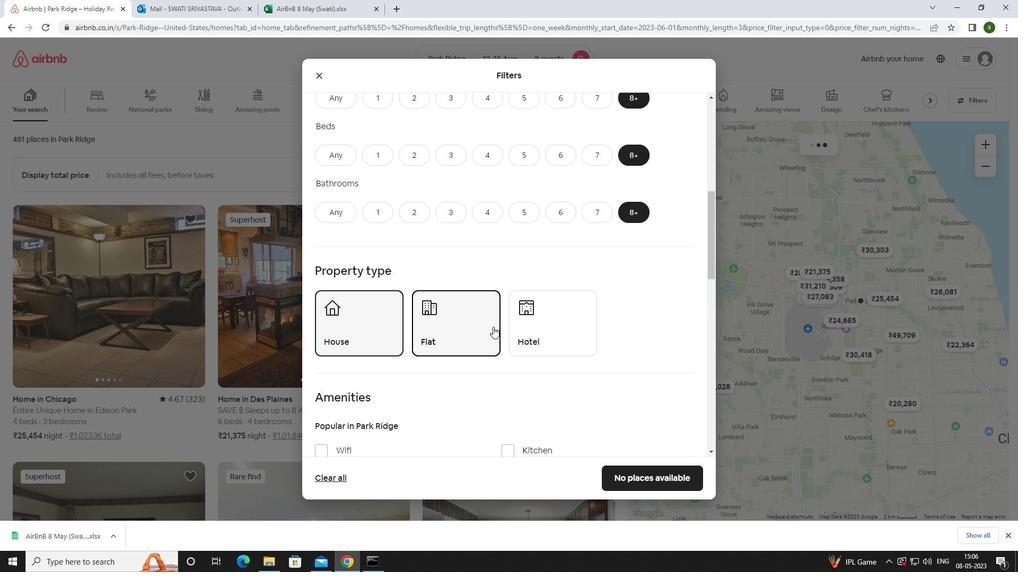
Action: Mouse pressed left at (532, 317)
Screenshot: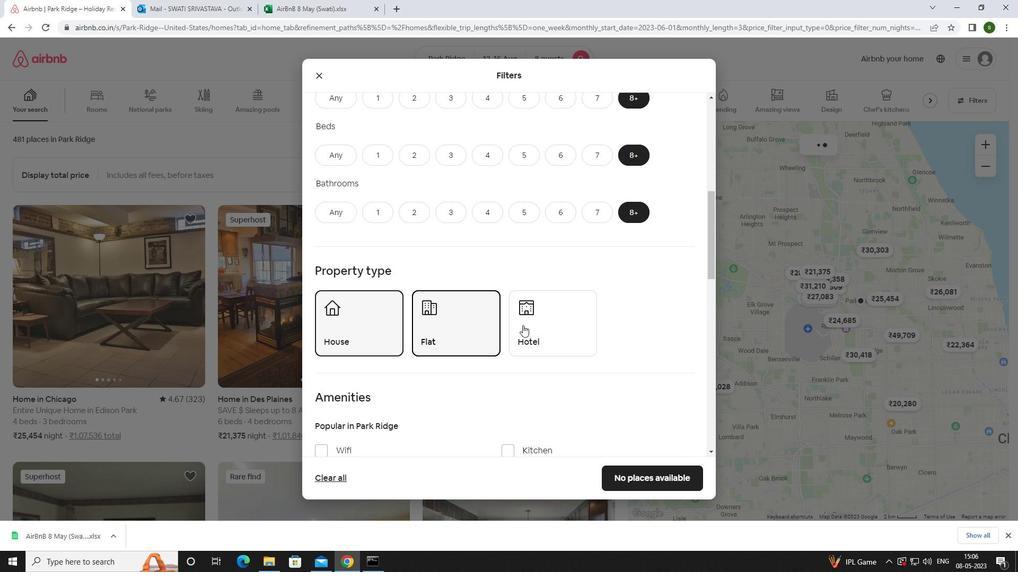 
Action: Mouse moved to (513, 310)
Screenshot: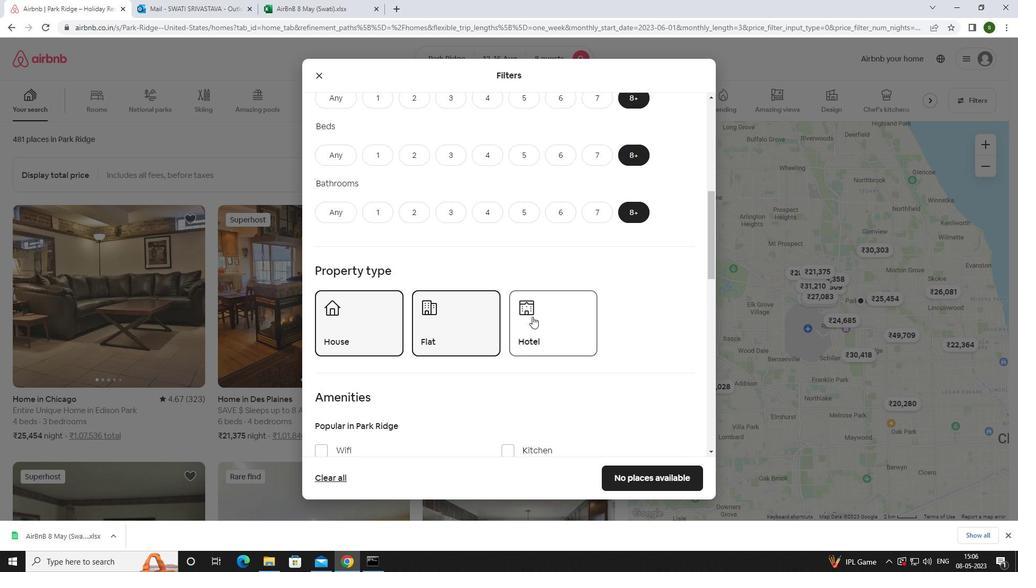 
Action: Mouse scrolled (513, 310) with delta (0, 0)
Screenshot: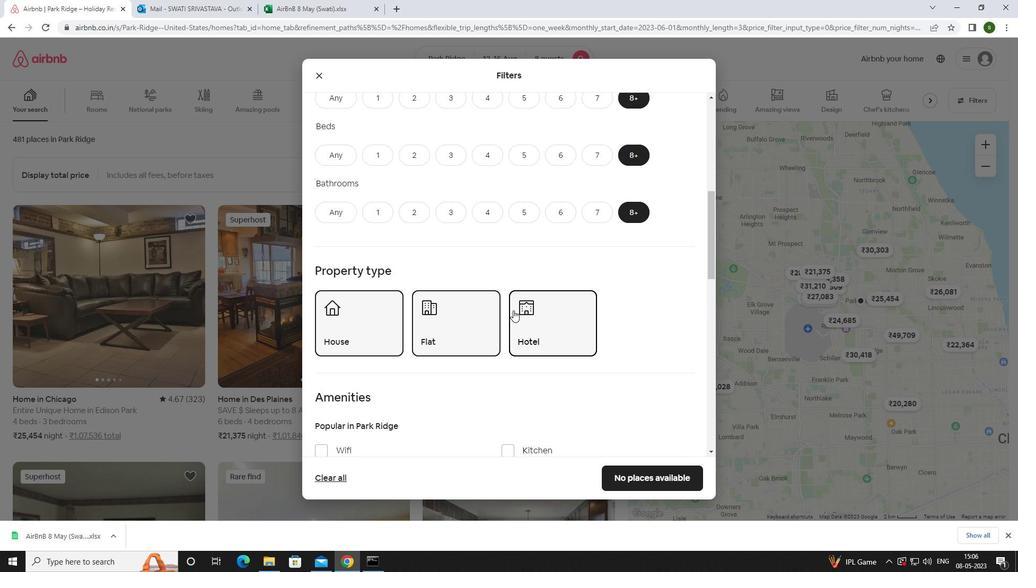 
Action: Mouse scrolled (513, 310) with delta (0, 0)
Screenshot: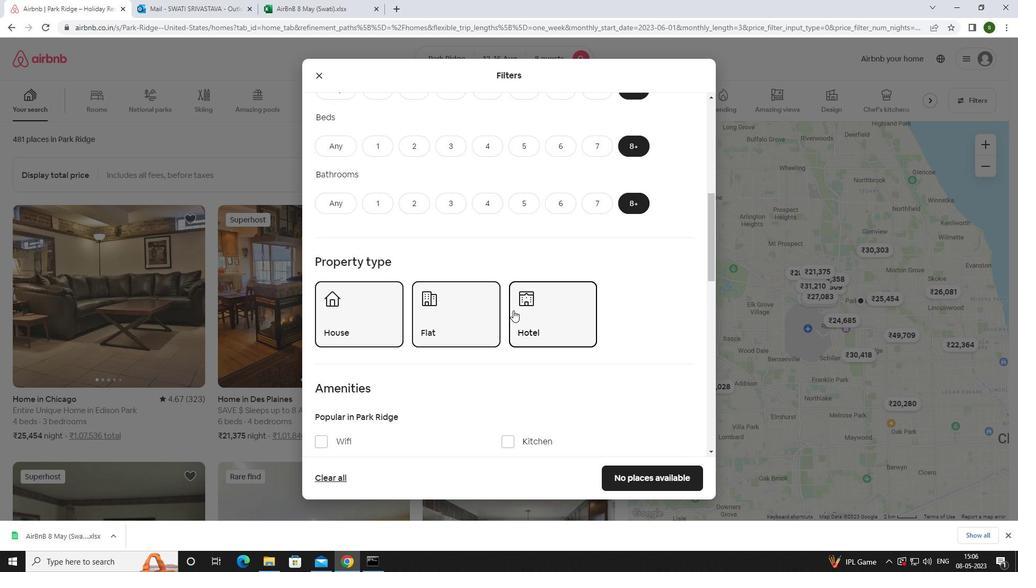 
Action: Mouse scrolled (513, 310) with delta (0, 0)
Screenshot: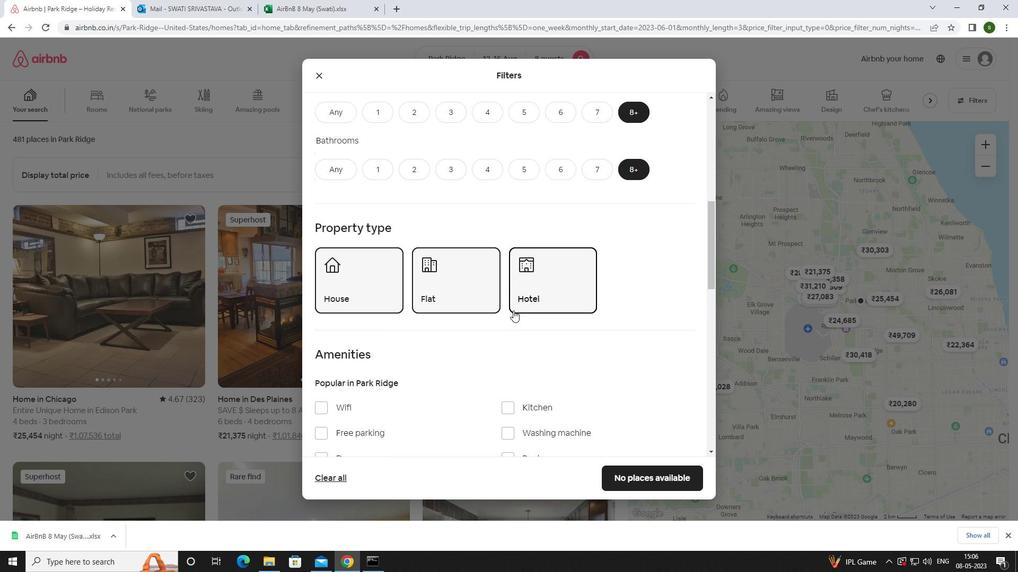 
Action: Mouse moved to (334, 288)
Screenshot: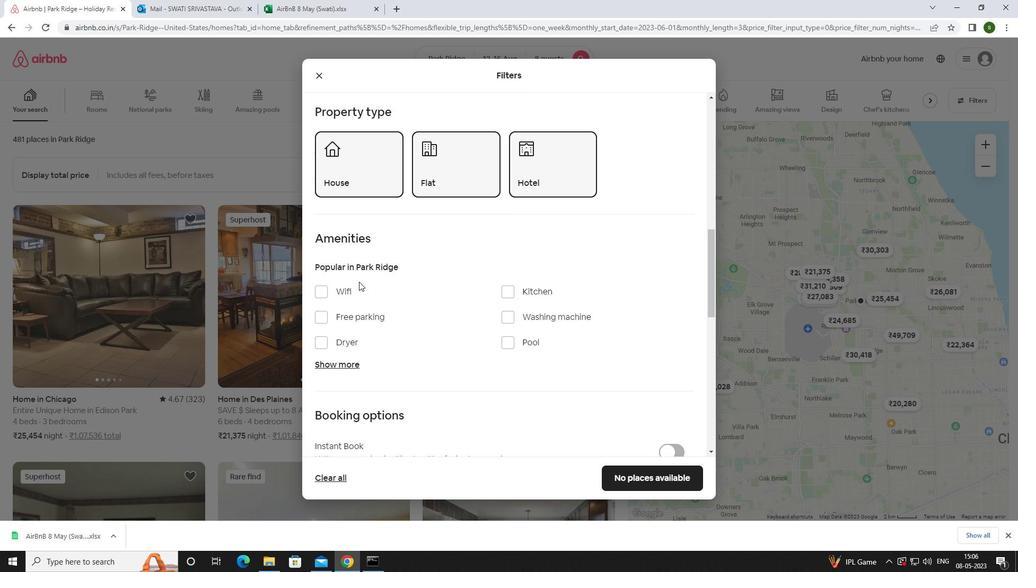 
Action: Mouse pressed left at (334, 288)
Screenshot: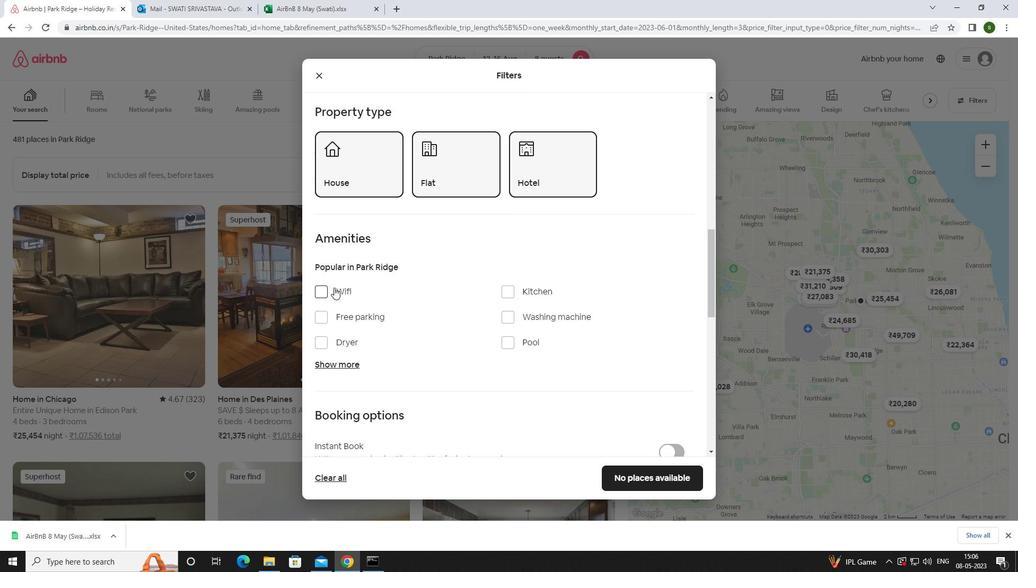 
Action: Mouse moved to (341, 315)
Screenshot: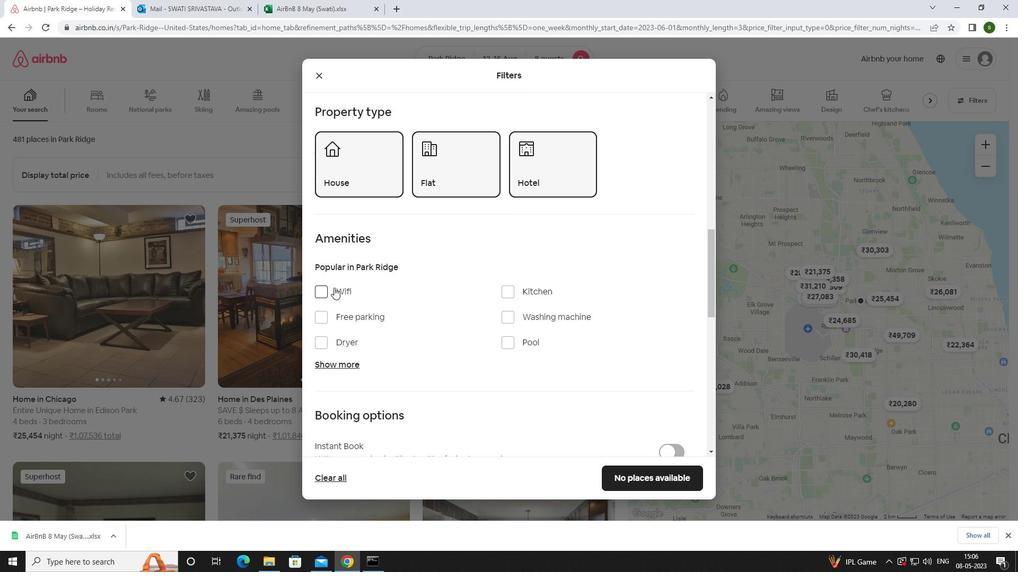 
Action: Mouse pressed left at (341, 315)
Screenshot: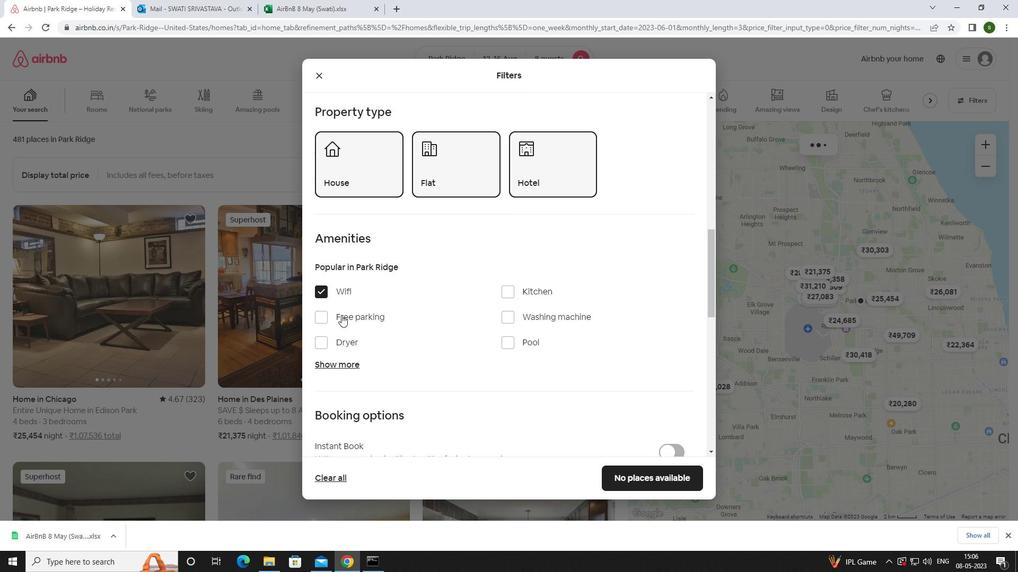 
Action: Mouse moved to (346, 362)
Screenshot: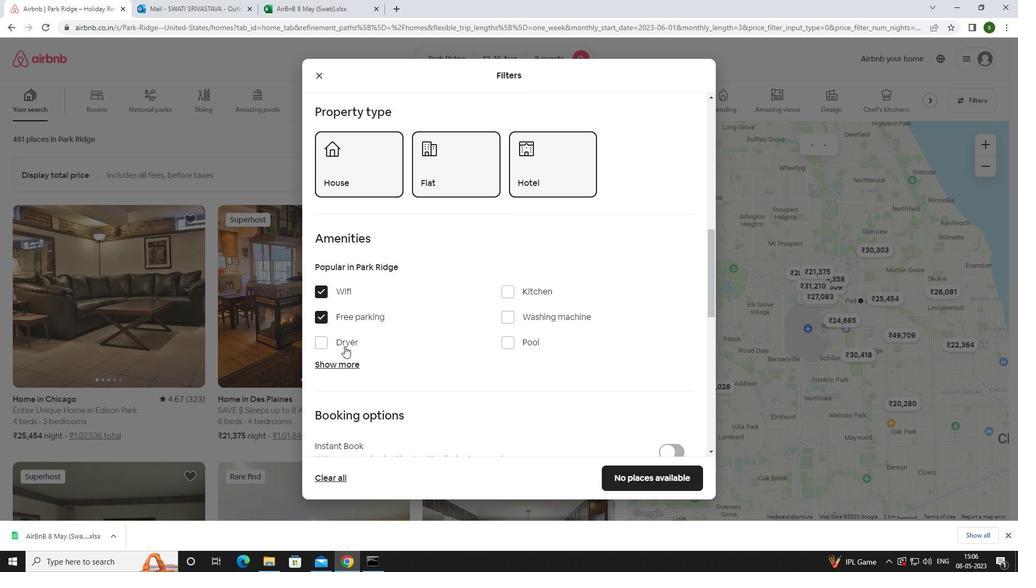 
Action: Mouse pressed left at (346, 362)
Screenshot: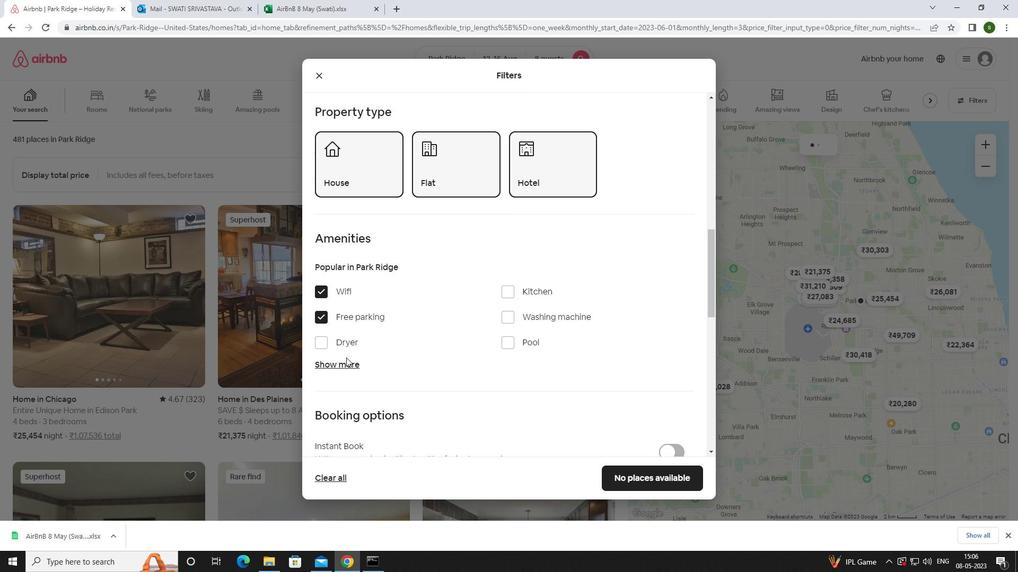 
Action: Mouse moved to (434, 318)
Screenshot: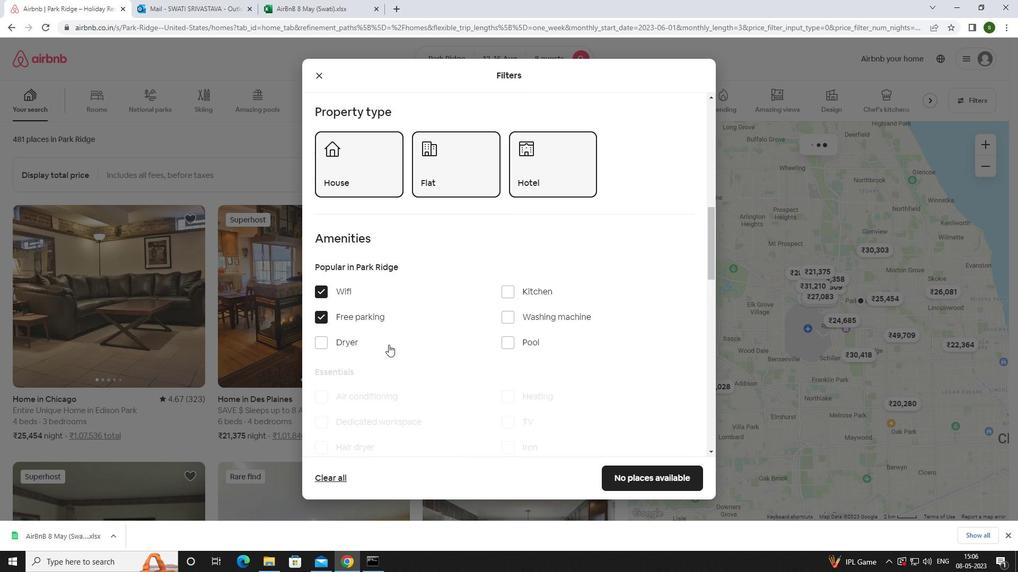 
Action: Mouse scrolled (434, 318) with delta (0, 0)
Screenshot: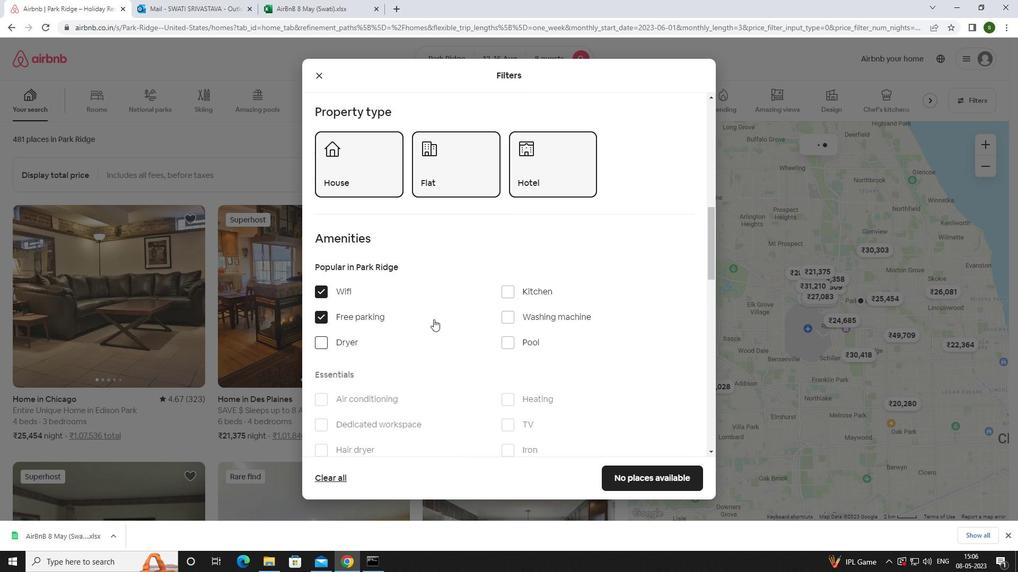 
Action: Mouse scrolled (434, 318) with delta (0, 0)
Screenshot: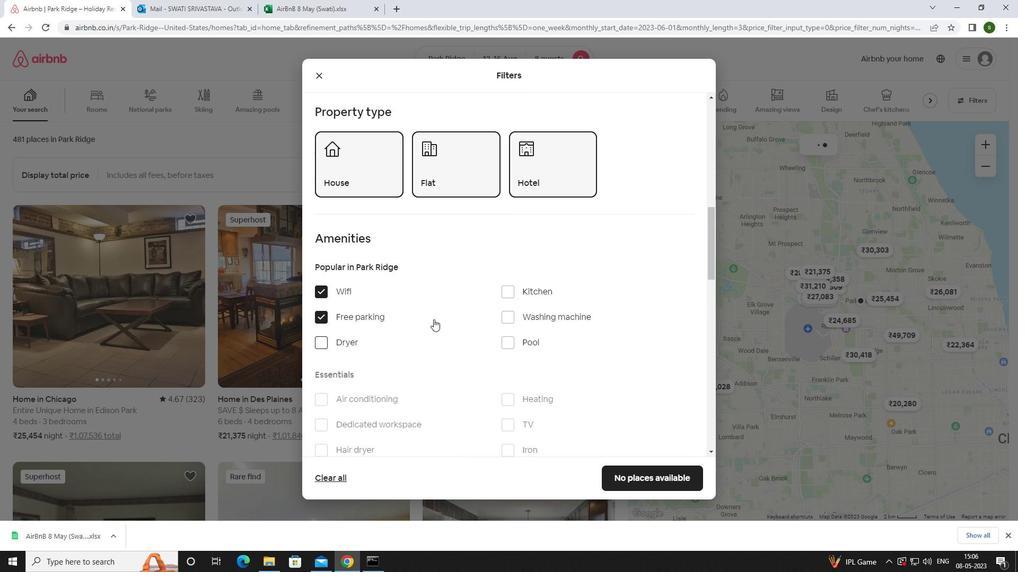 
Action: Mouse scrolled (434, 318) with delta (0, 0)
Screenshot: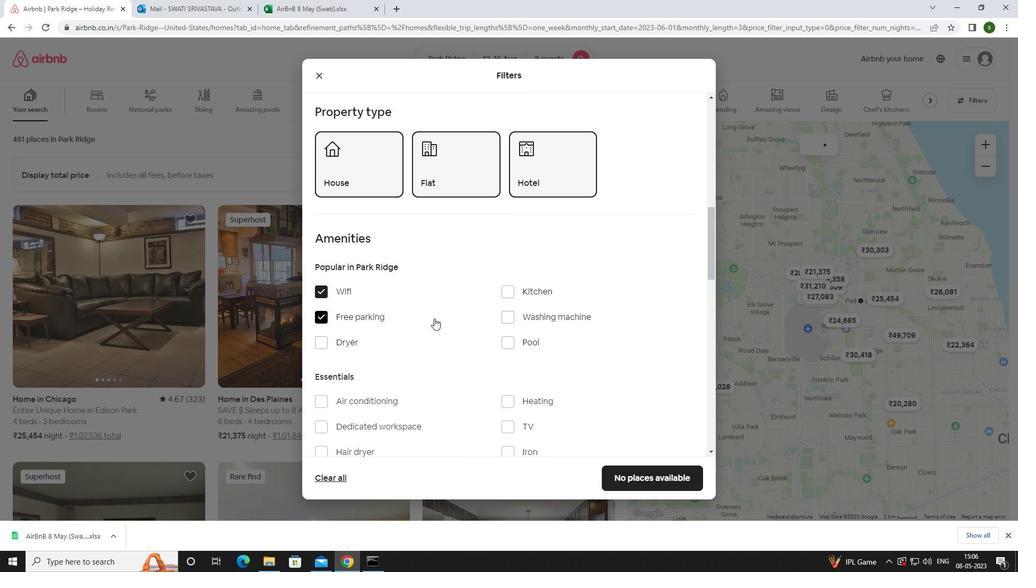
Action: Mouse moved to (512, 270)
Screenshot: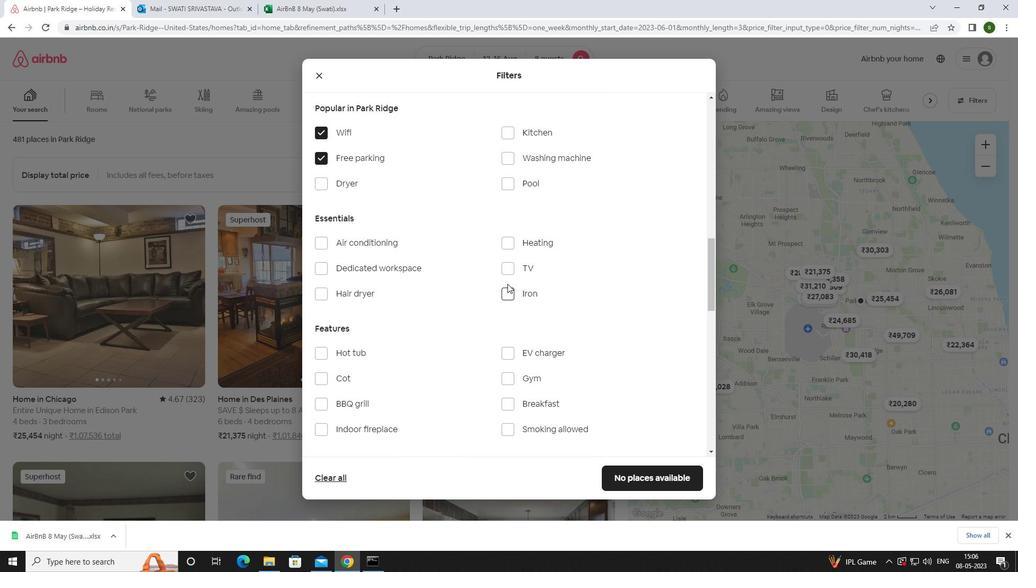 
Action: Mouse pressed left at (512, 270)
Screenshot: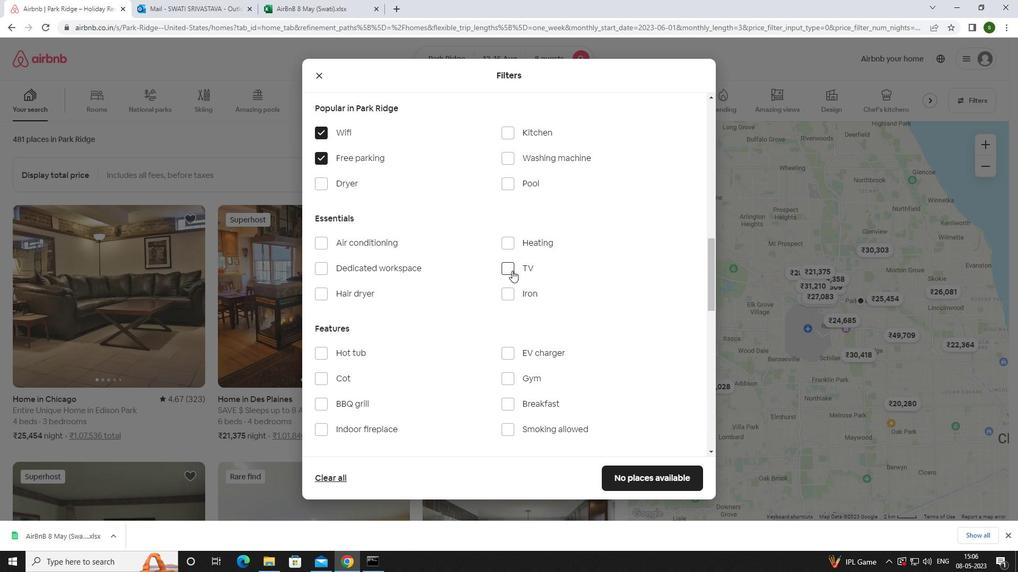 
Action: Mouse moved to (508, 379)
Screenshot: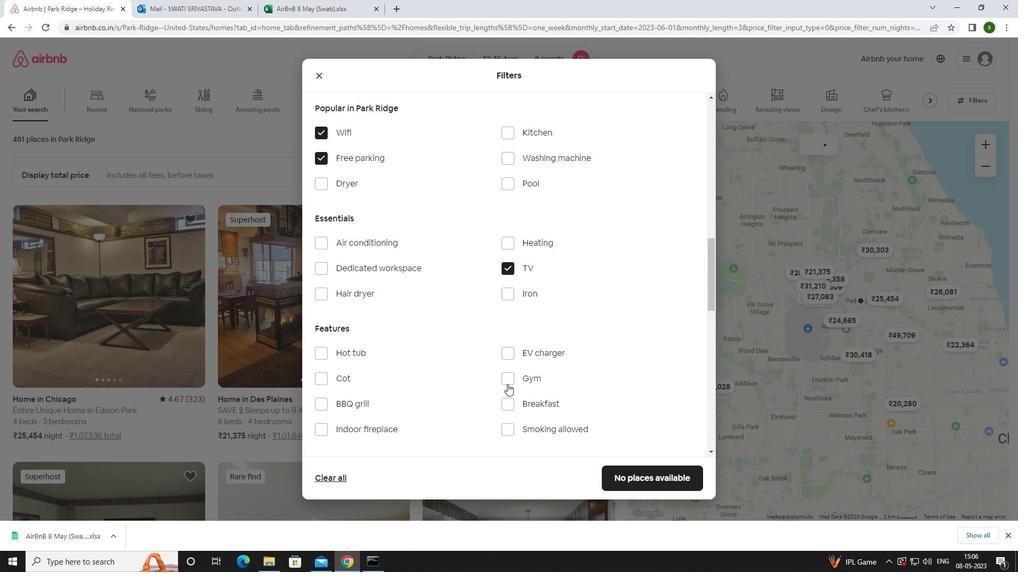 
Action: Mouse pressed left at (508, 379)
Screenshot: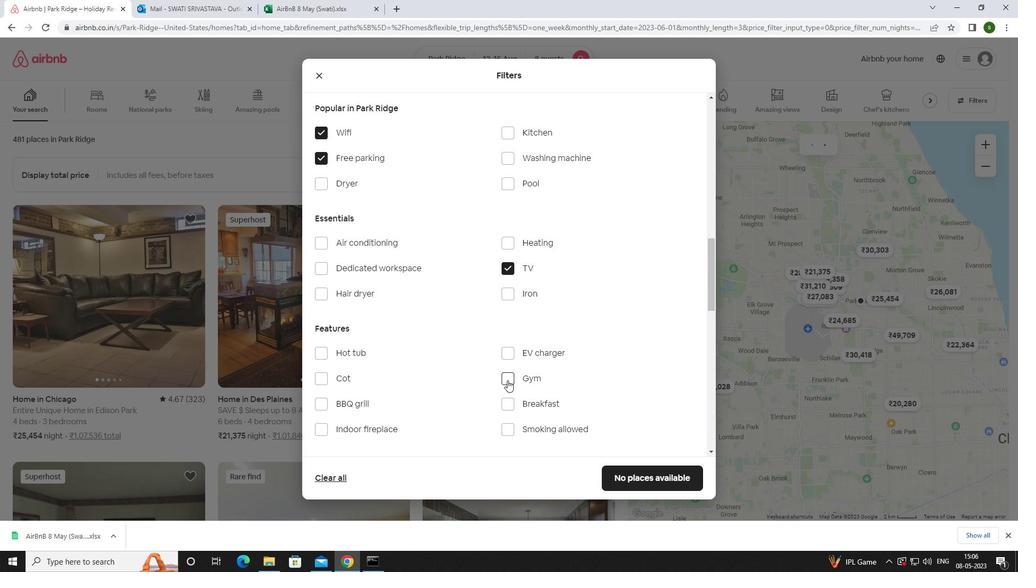 
Action: Mouse moved to (510, 404)
Screenshot: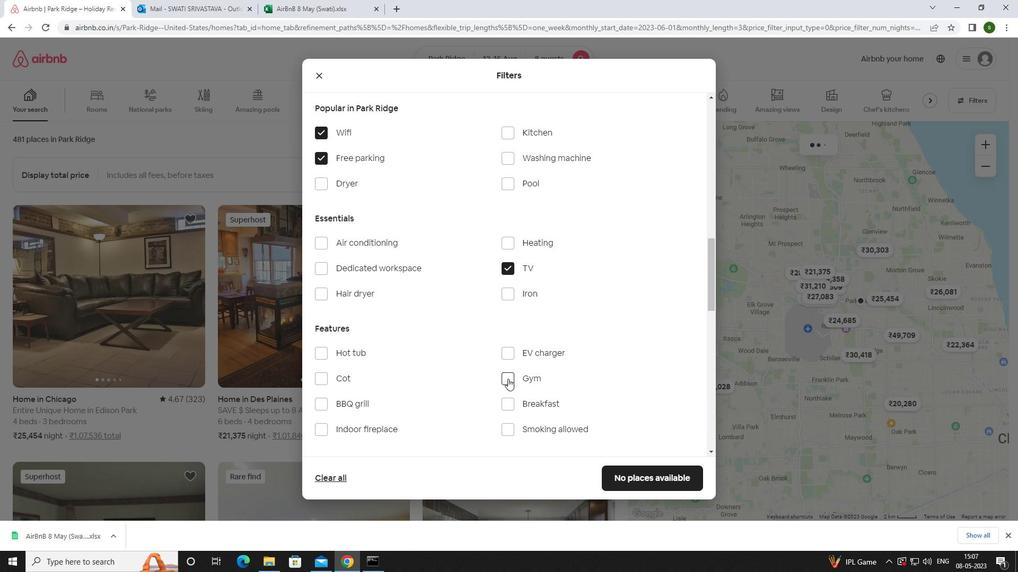 
Action: Mouse pressed left at (510, 404)
Screenshot: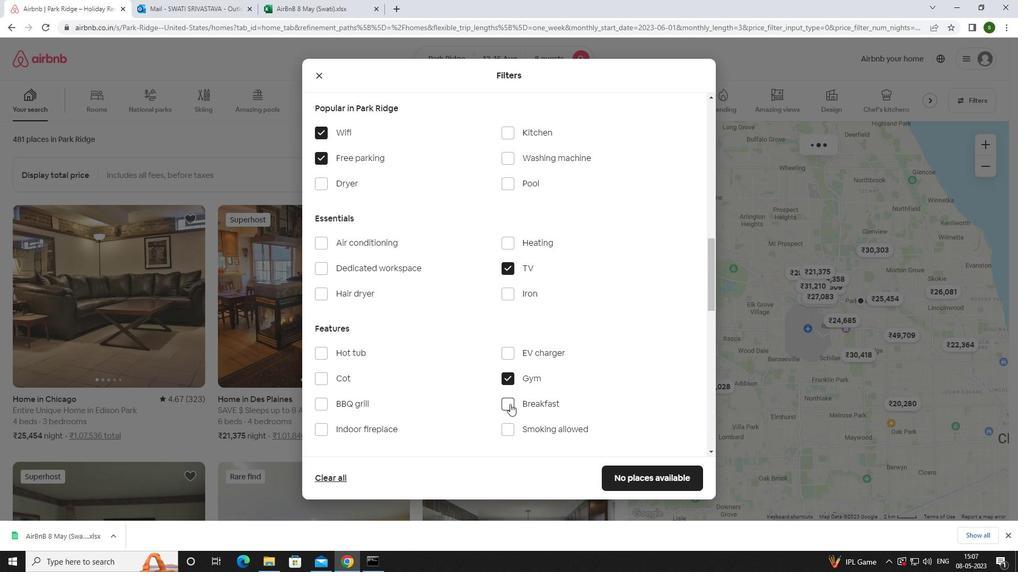 
Action: Mouse moved to (477, 370)
Screenshot: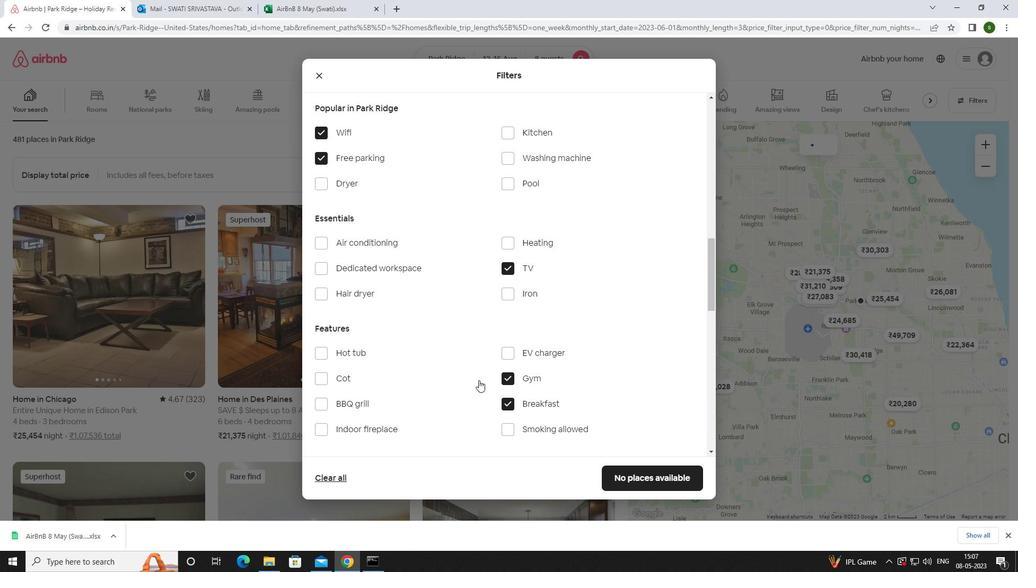 
Action: Mouse scrolled (477, 370) with delta (0, 0)
Screenshot: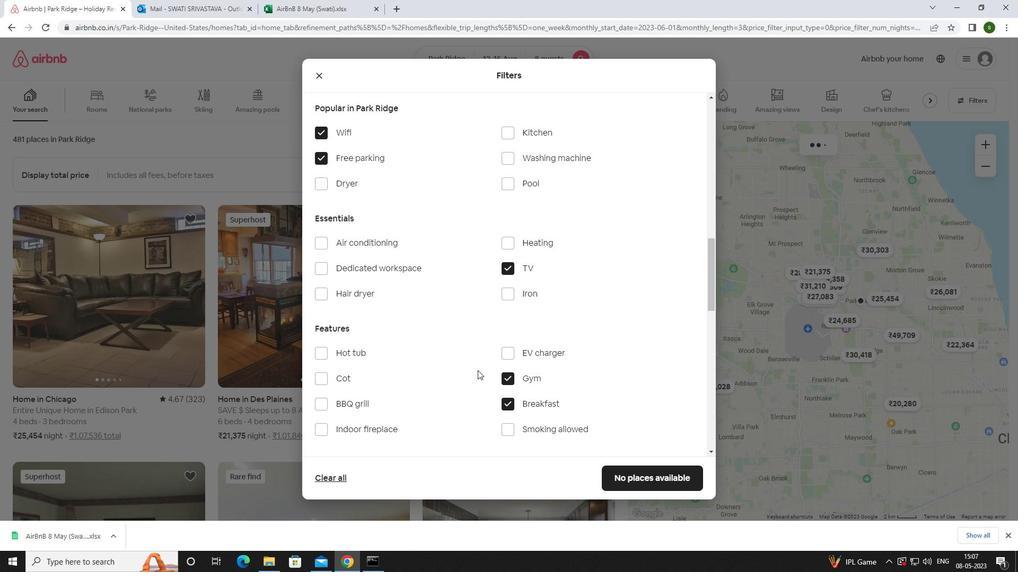 
Action: Mouse scrolled (477, 370) with delta (0, 0)
Screenshot: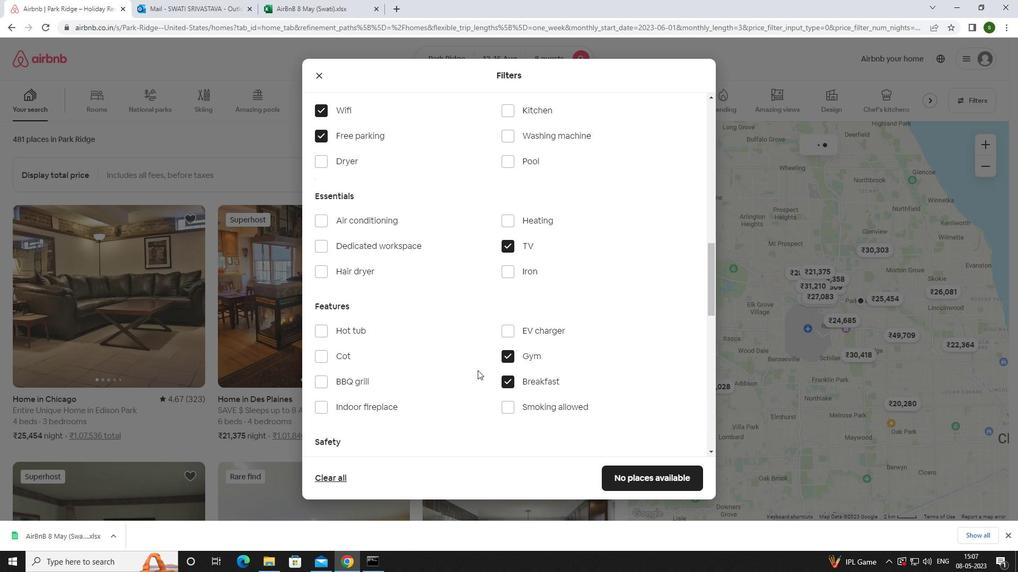 
Action: Mouse scrolled (477, 370) with delta (0, 0)
Screenshot: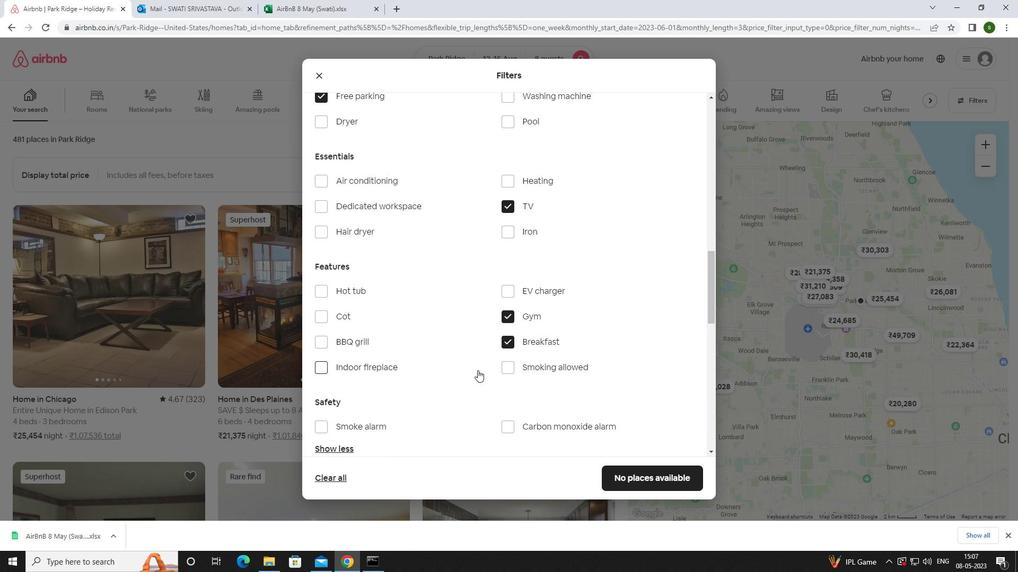 
Action: Mouse scrolled (477, 370) with delta (0, 0)
Screenshot: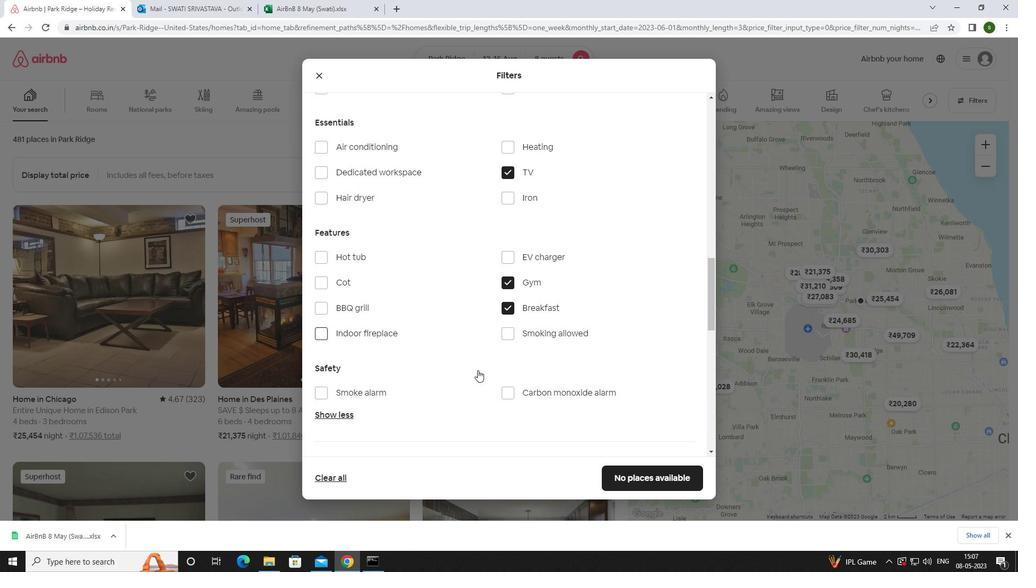 
Action: Mouse moved to (666, 416)
Screenshot: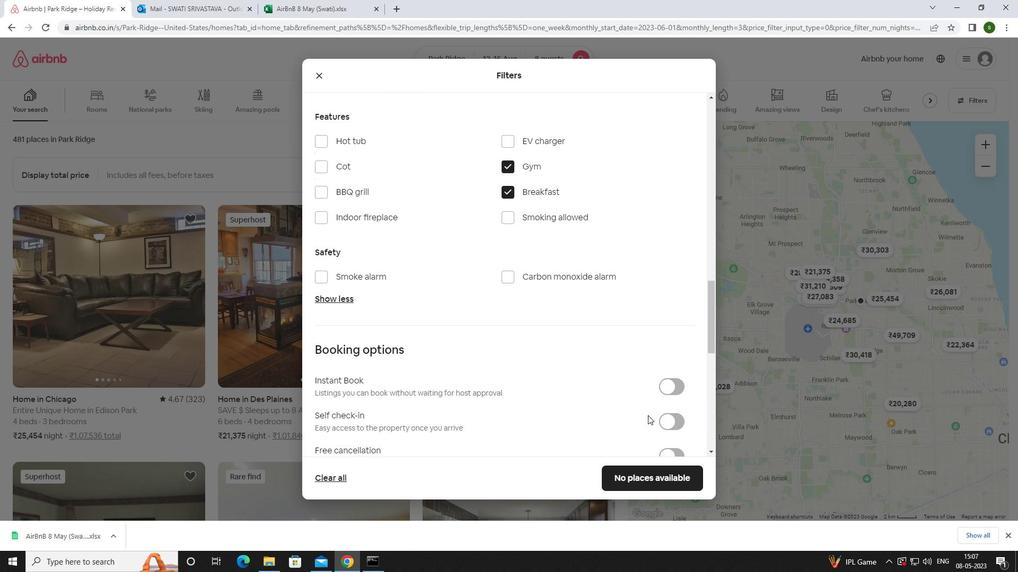 
Action: Mouse pressed left at (666, 416)
Screenshot: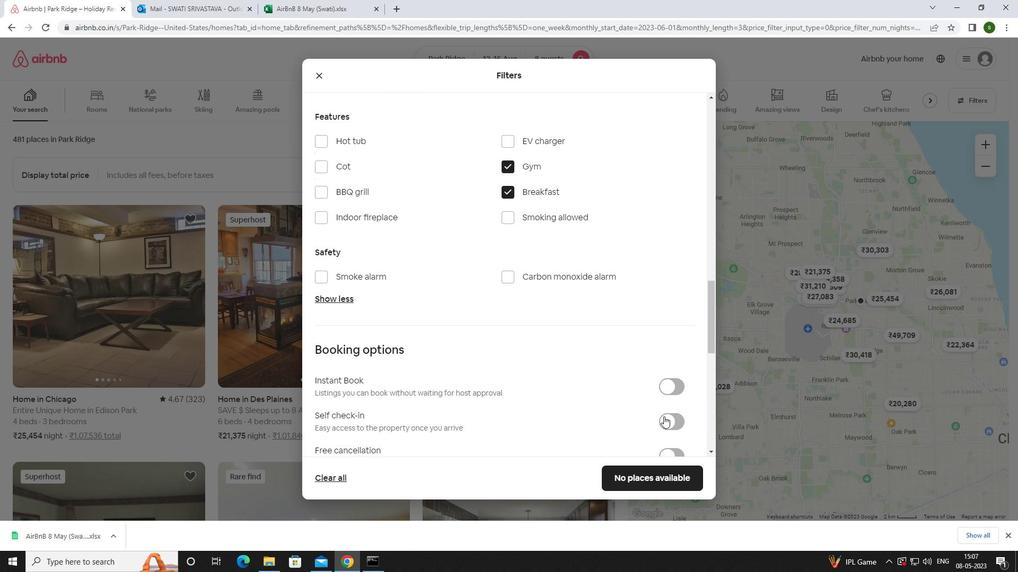 
Action: Mouse moved to (581, 368)
Screenshot: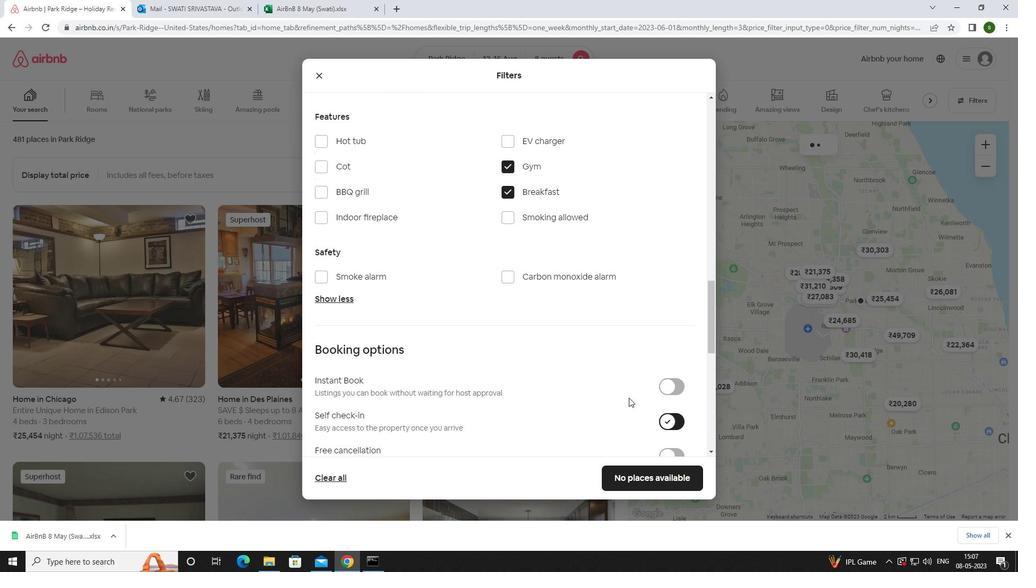 
Action: Mouse scrolled (581, 367) with delta (0, 0)
Screenshot: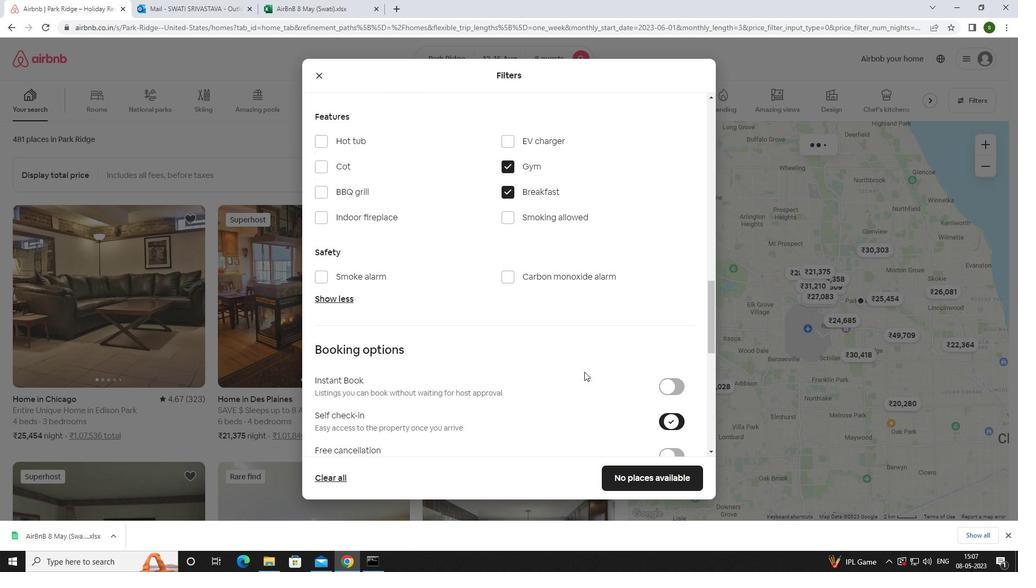 
Action: Mouse scrolled (581, 367) with delta (0, 0)
Screenshot: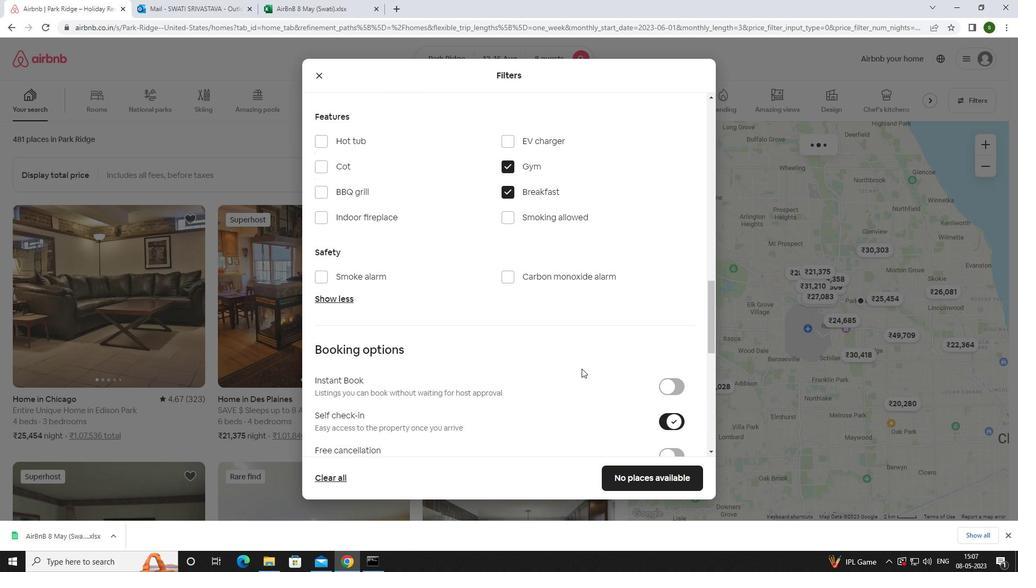 
Action: Mouse scrolled (581, 367) with delta (0, 0)
Screenshot: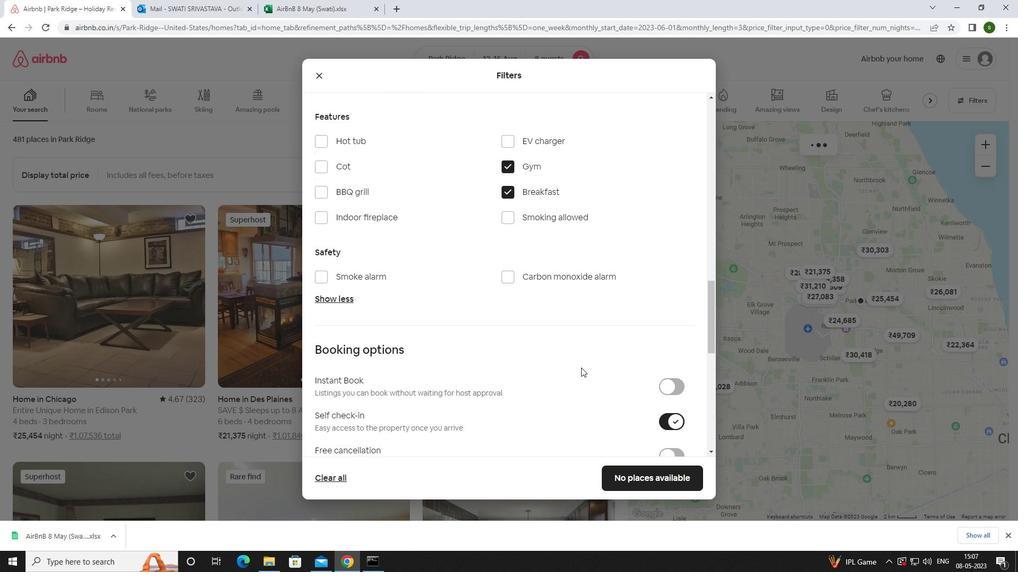 
Action: Mouse scrolled (581, 367) with delta (0, 0)
Screenshot: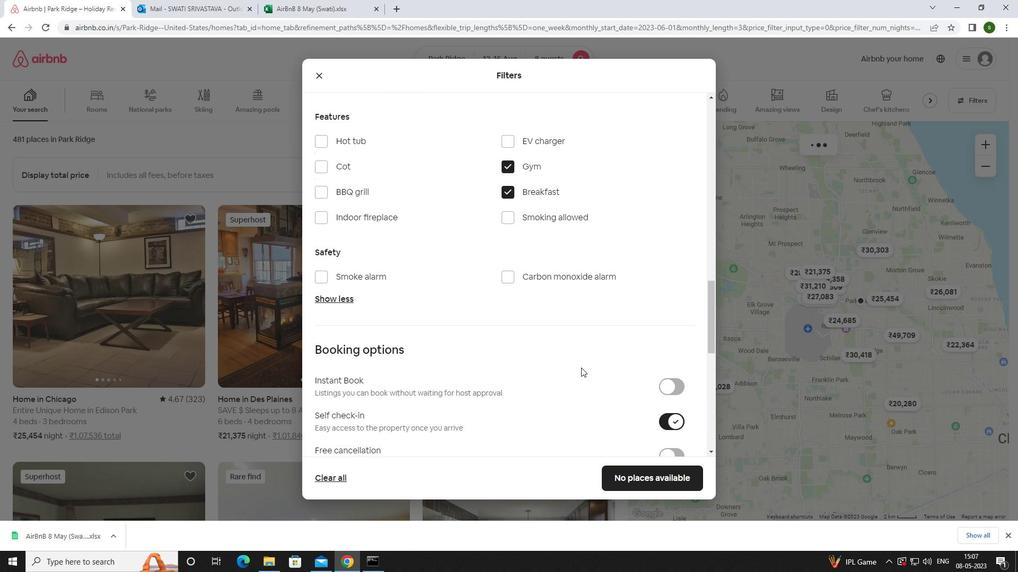 
Action: Mouse scrolled (581, 367) with delta (0, 0)
Screenshot: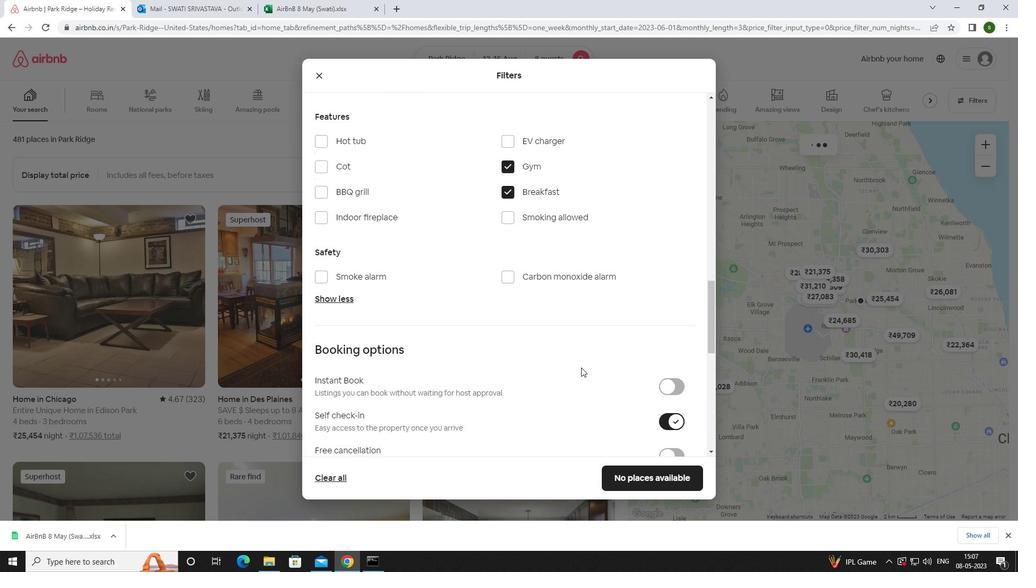 
Action: Mouse moved to (579, 363)
Screenshot: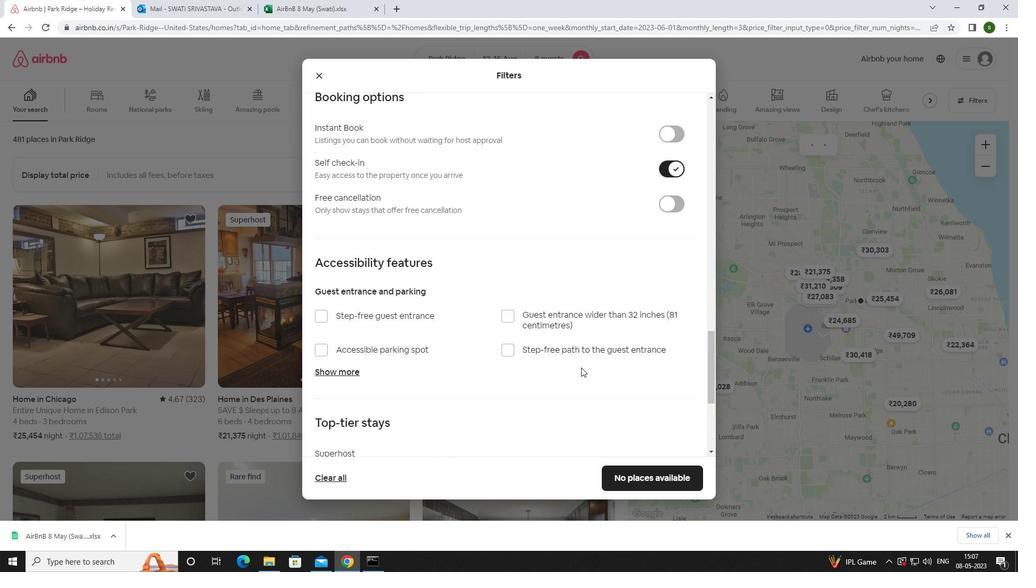 
Action: Mouse scrolled (579, 362) with delta (0, 0)
Screenshot: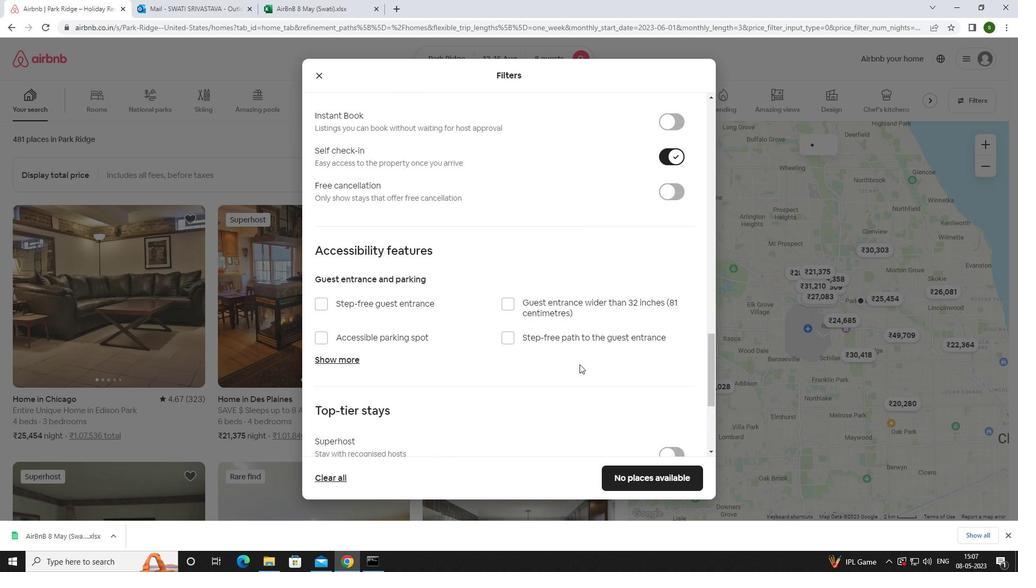 
Action: Mouse scrolled (579, 362) with delta (0, 0)
Screenshot: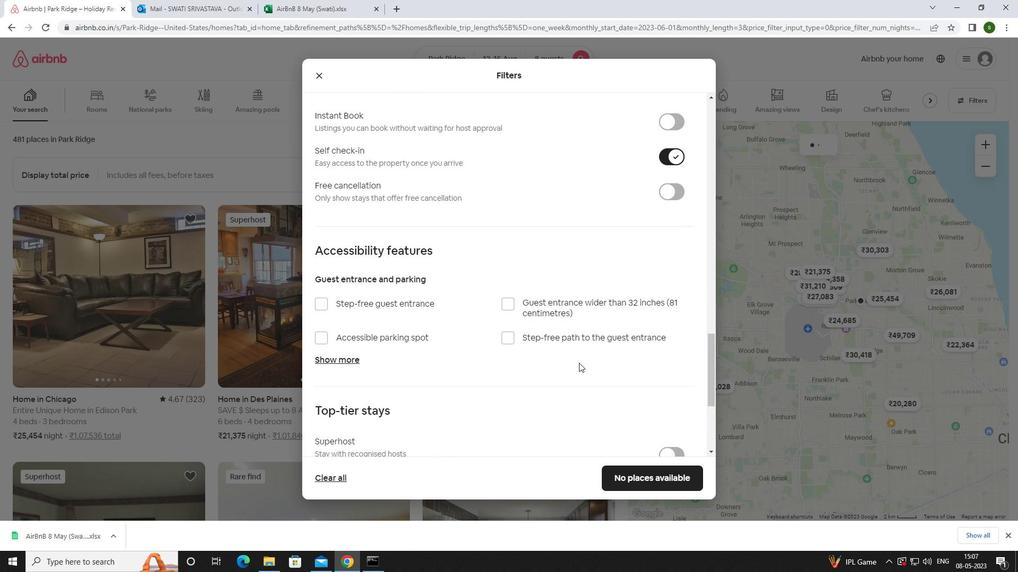 
Action: Mouse scrolled (579, 362) with delta (0, 0)
Screenshot: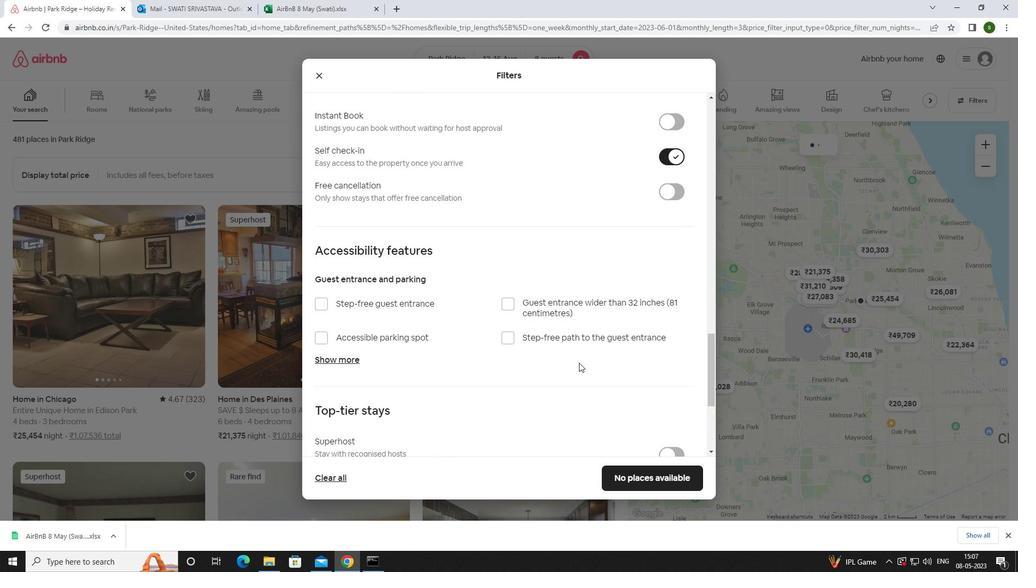 
Action: Mouse scrolled (579, 362) with delta (0, 0)
Screenshot: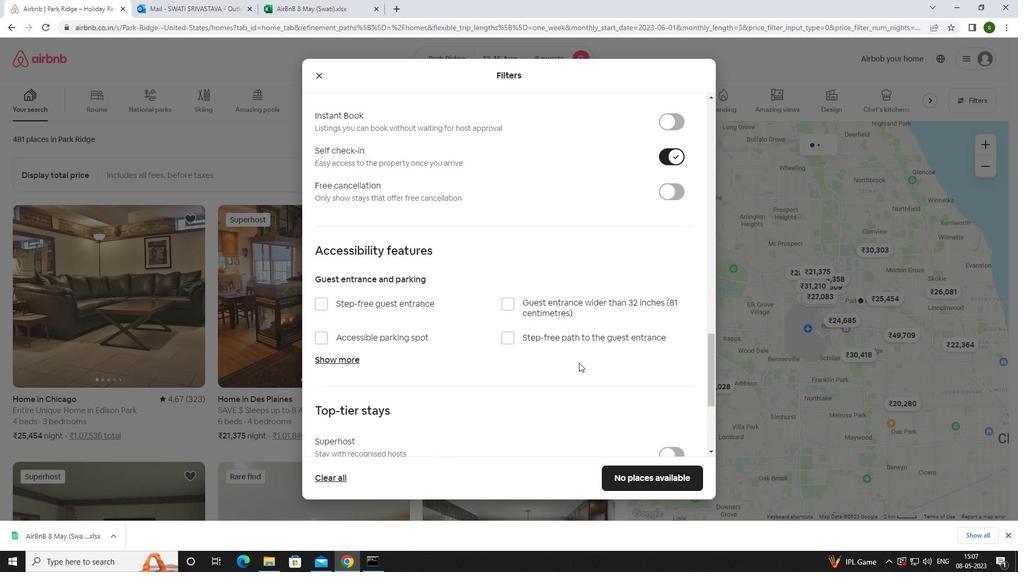
Action: Mouse scrolled (579, 362) with delta (0, 0)
Screenshot: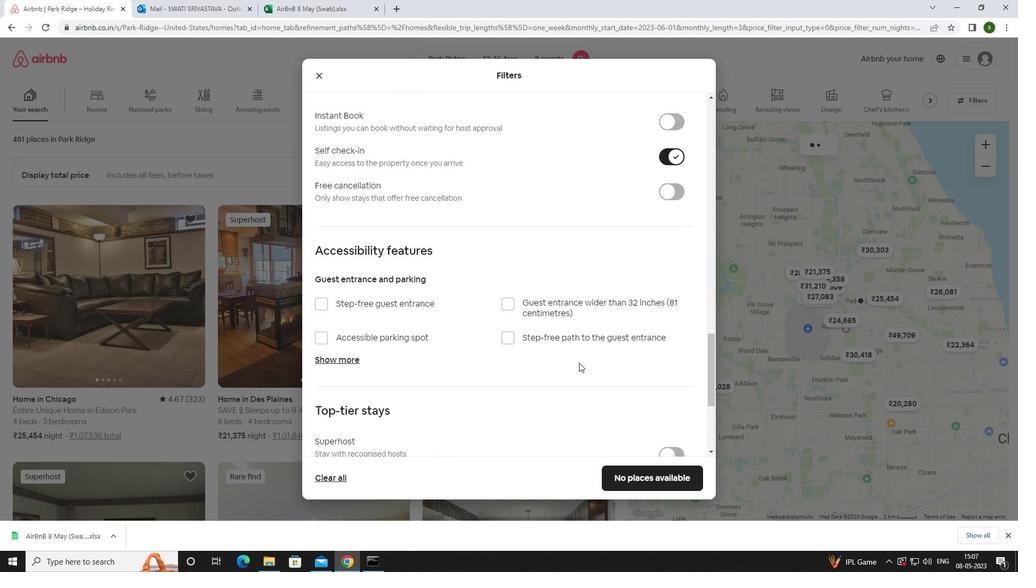 
Action: Mouse moved to (574, 352)
Screenshot: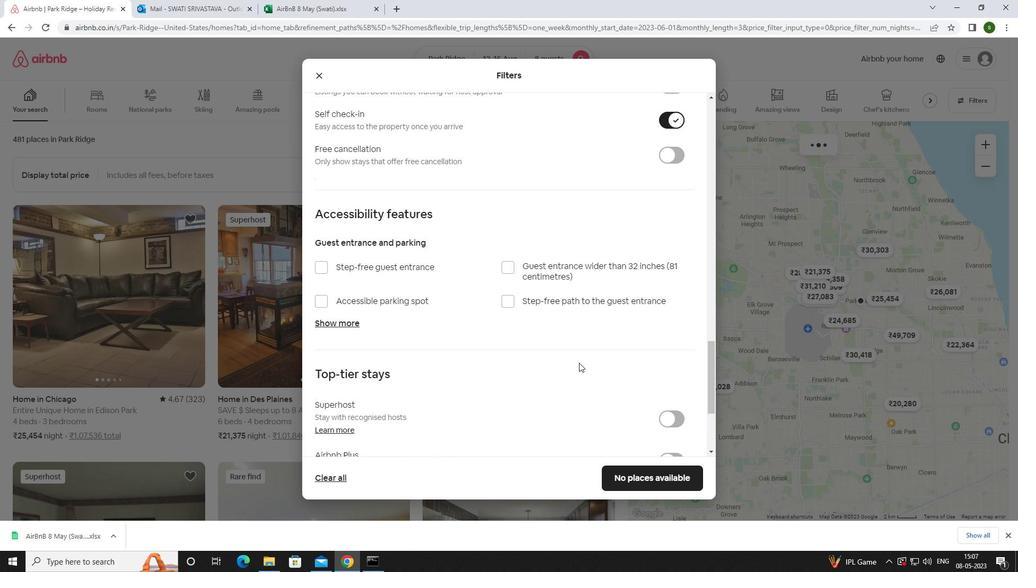 
Action: Mouse scrolled (574, 352) with delta (0, 0)
Screenshot: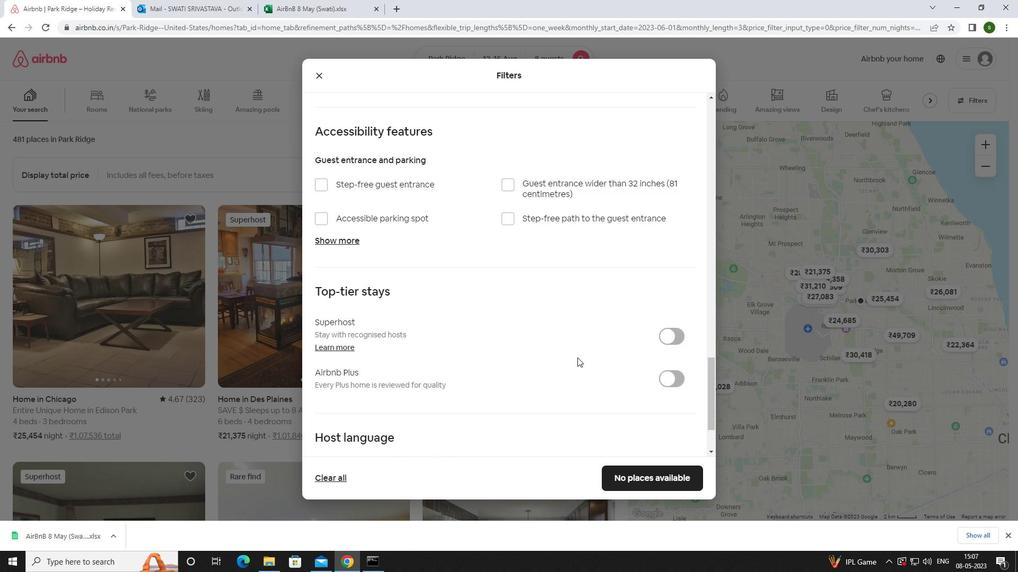 
Action: Mouse scrolled (574, 352) with delta (0, 0)
Screenshot: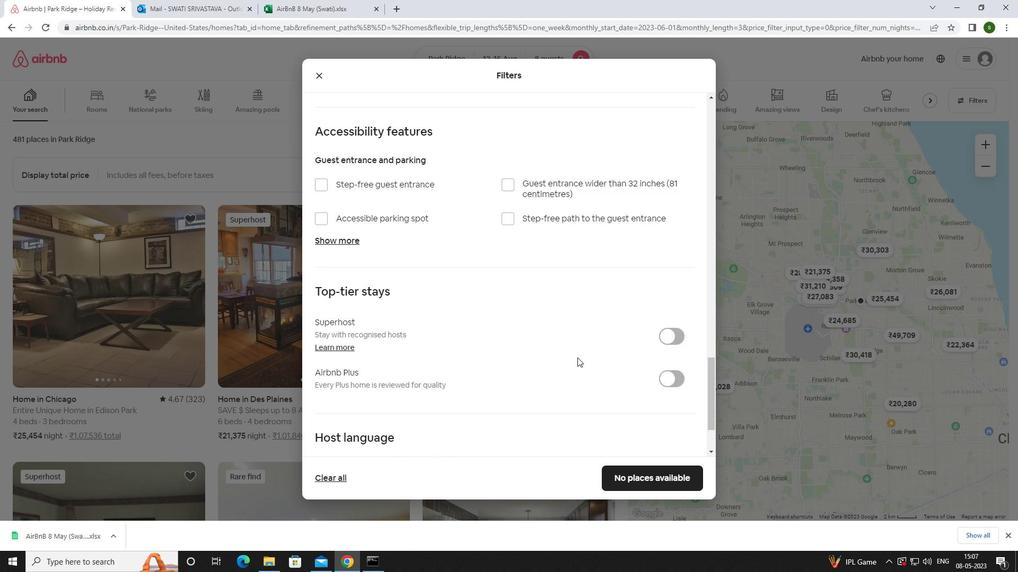 
Action: Mouse scrolled (574, 352) with delta (0, 0)
Screenshot: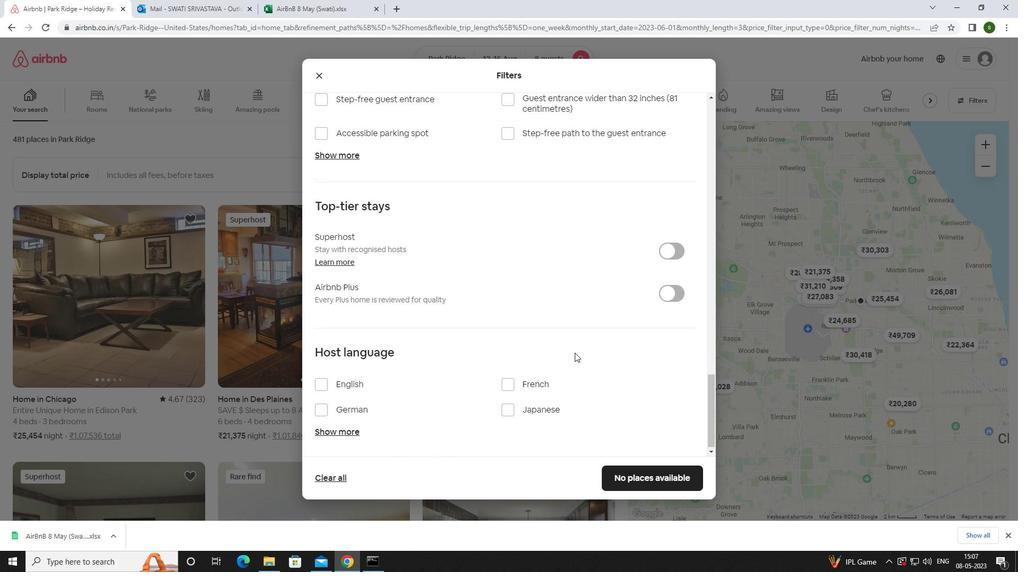 
Action: Mouse moved to (314, 381)
Screenshot: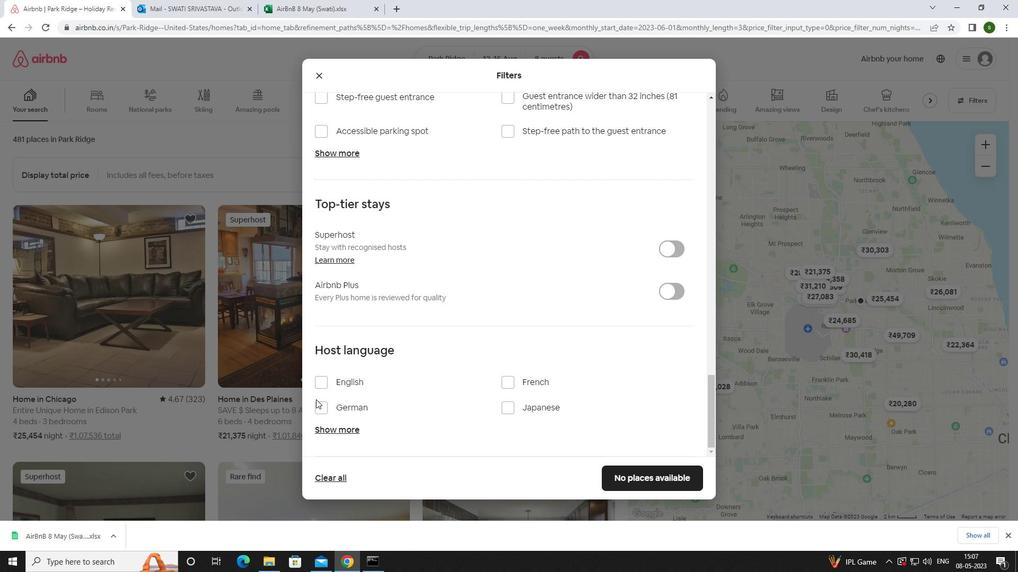 
Action: Mouse pressed left at (314, 381)
Screenshot: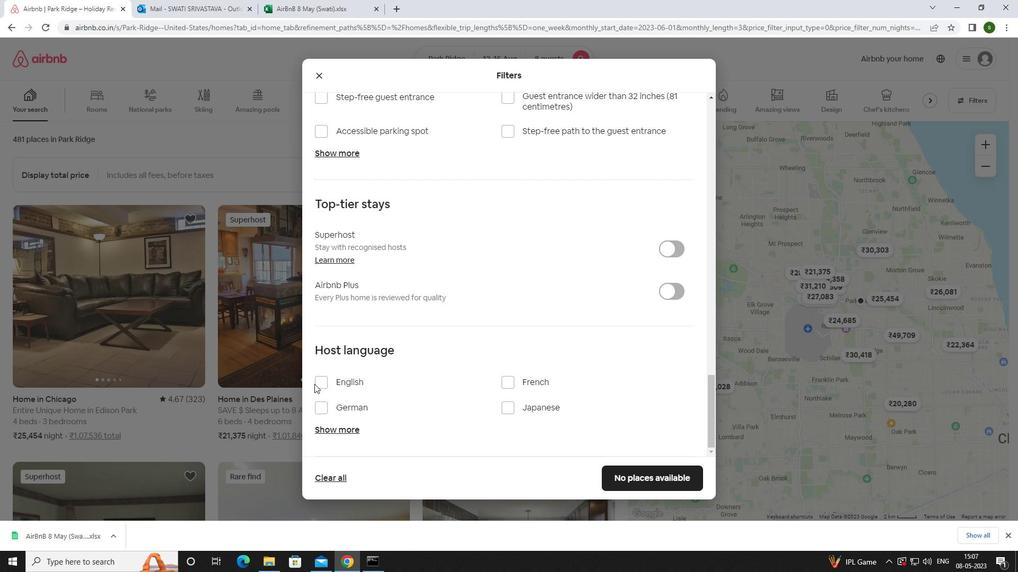 
Action: Mouse moved to (324, 382)
Screenshot: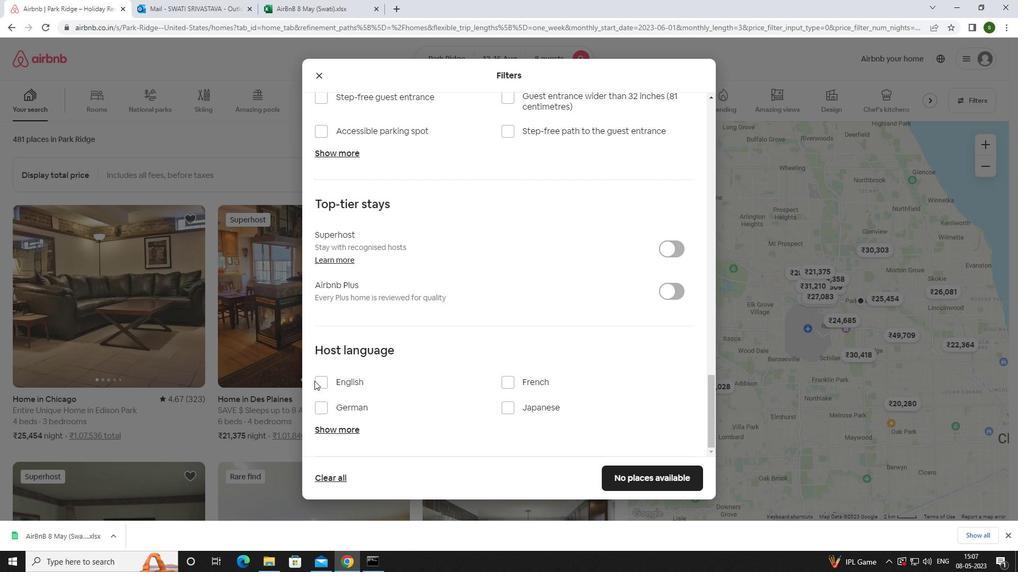 
Action: Mouse pressed left at (324, 382)
Screenshot: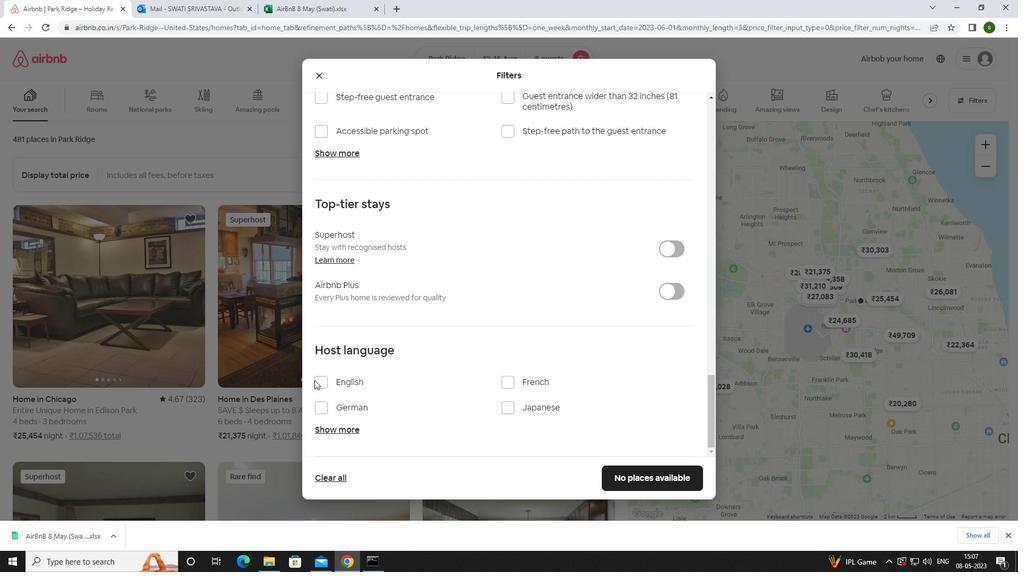 
Action: Mouse moved to (630, 476)
Screenshot: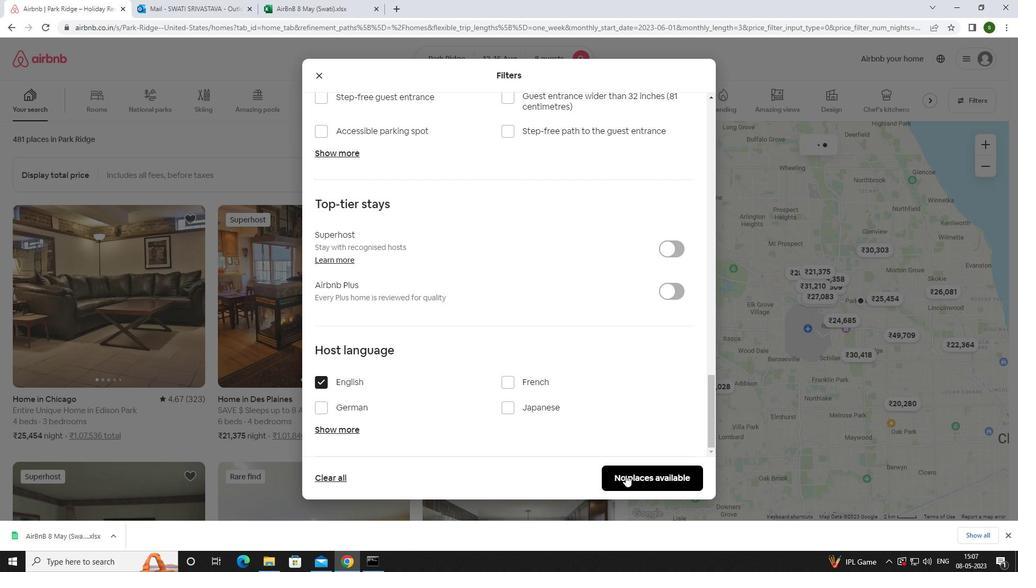 
Action: Mouse pressed left at (630, 476)
Screenshot: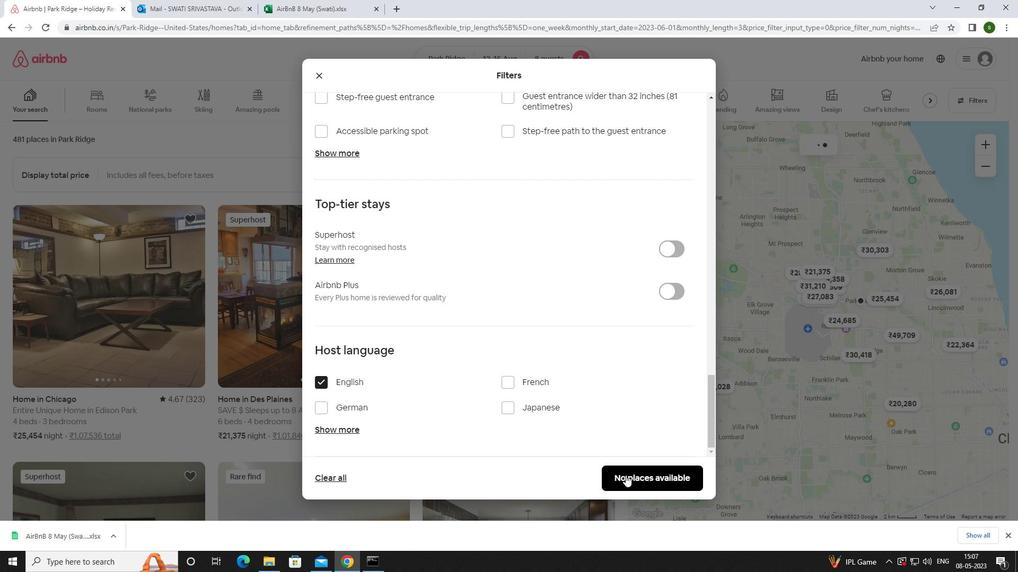 
Action: Mouse moved to (450, 250)
Screenshot: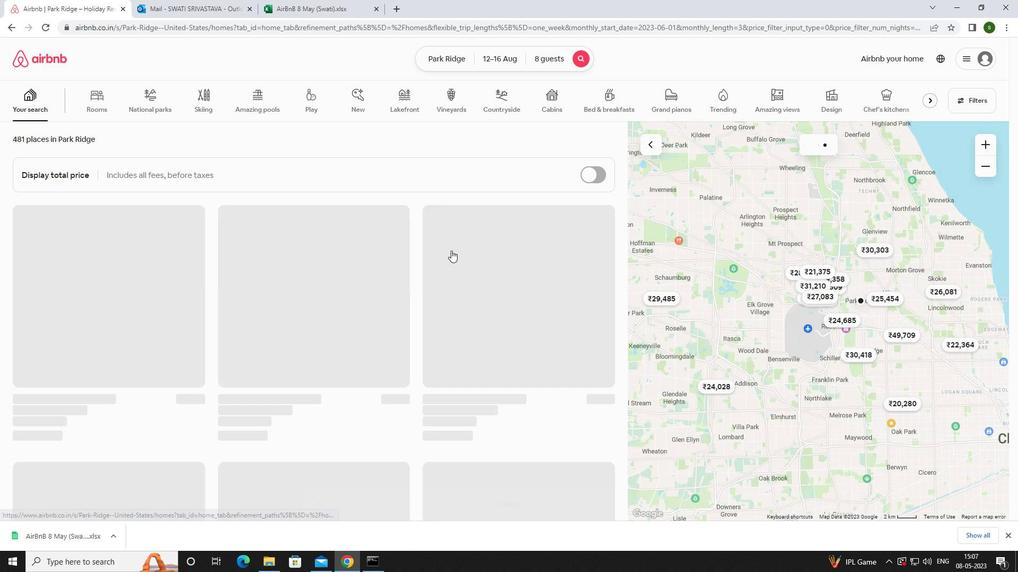 
